 Task: Find connections with filter location Villaviciosa de Odón with filter topic #entrepreneurshipwith filter profile language English with filter current company Meesho with filter school G H Patel College of Engineering & Technology with filter industry Chemical Manufacturing with filter service category Mobile Marketing with filter keywords title Over the Phone Interpreter
Action: Mouse moved to (478, 60)
Screenshot: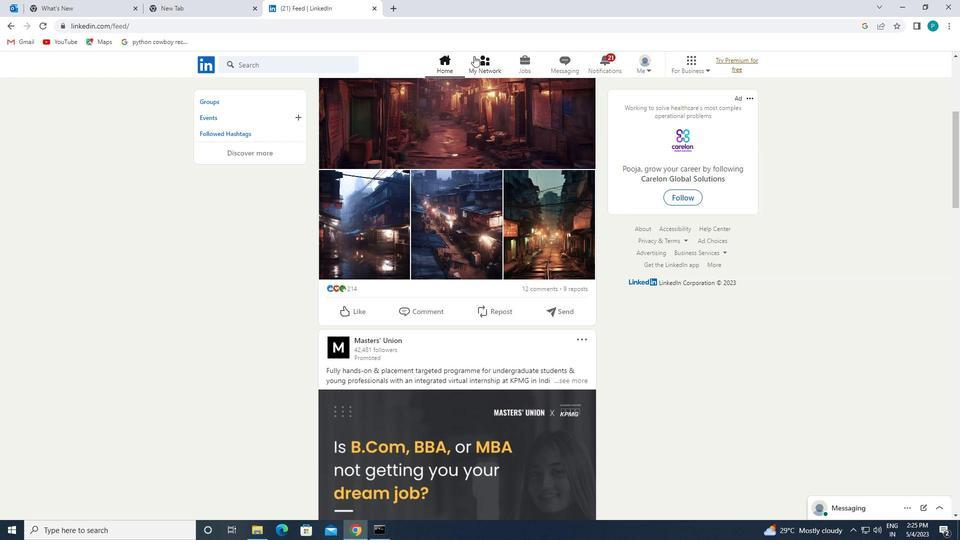 
Action: Mouse pressed left at (478, 60)
Screenshot: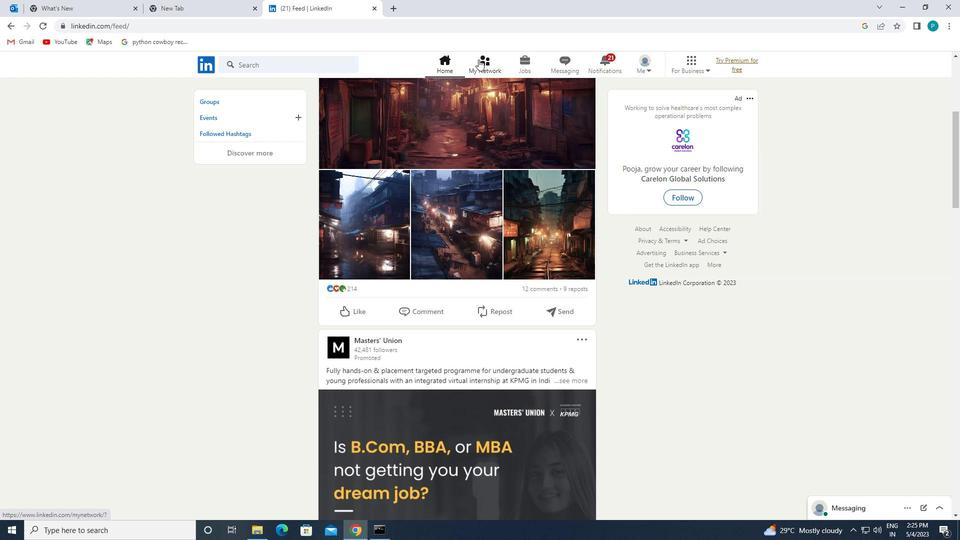 
Action: Mouse moved to (281, 119)
Screenshot: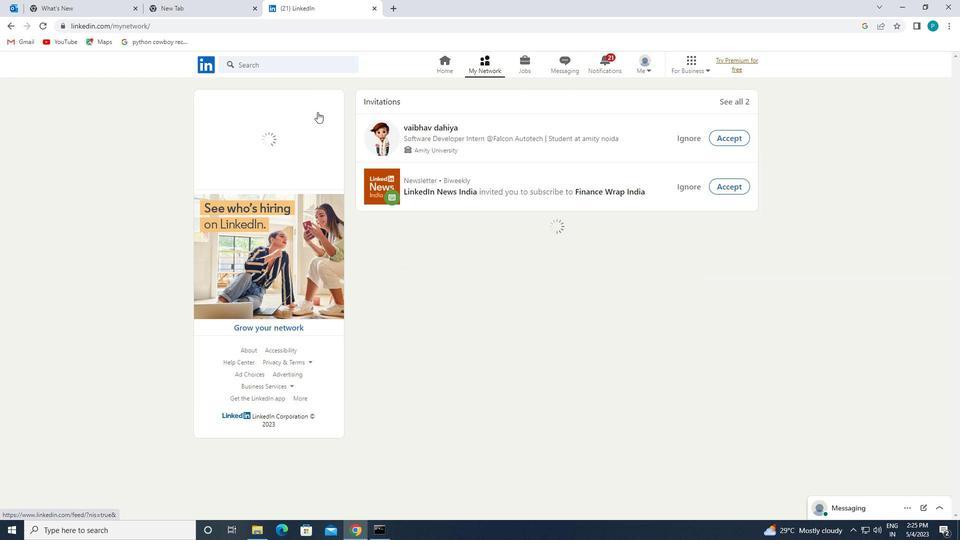 
Action: Mouse pressed left at (281, 119)
Screenshot: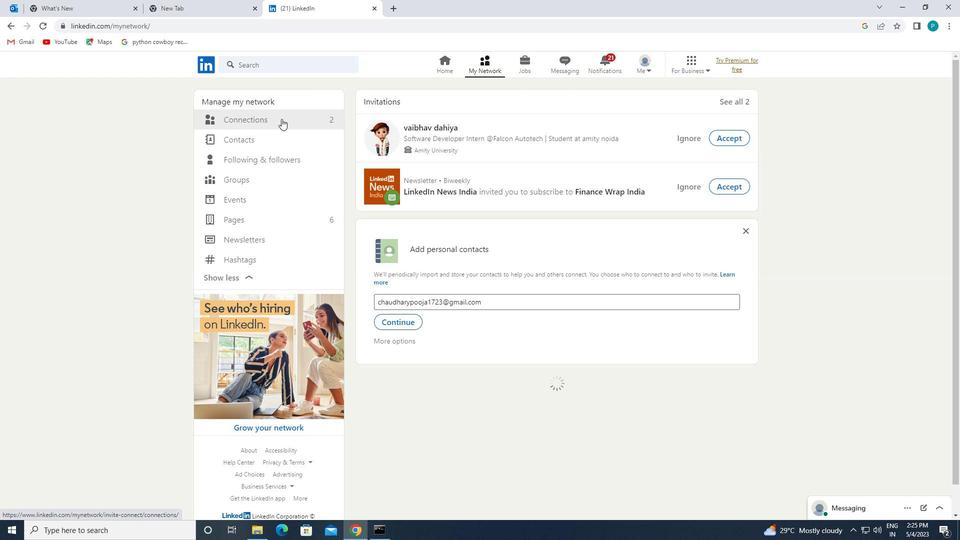 
Action: Mouse moved to (551, 117)
Screenshot: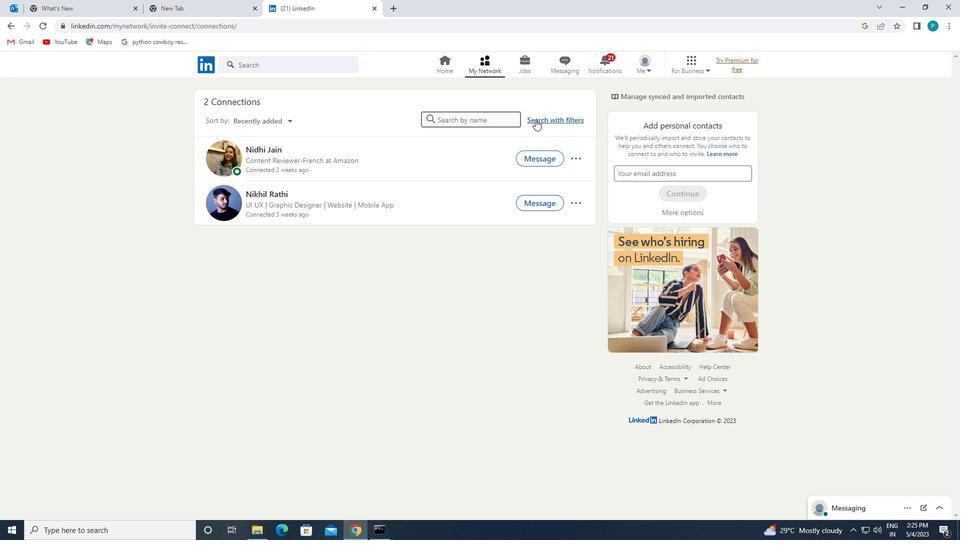 
Action: Mouse pressed left at (551, 117)
Screenshot: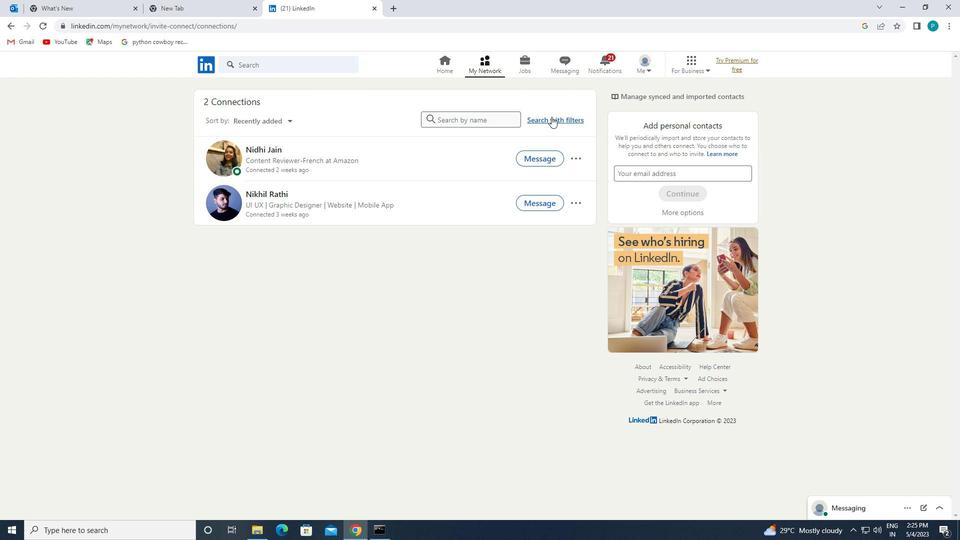 
Action: Mouse moved to (519, 90)
Screenshot: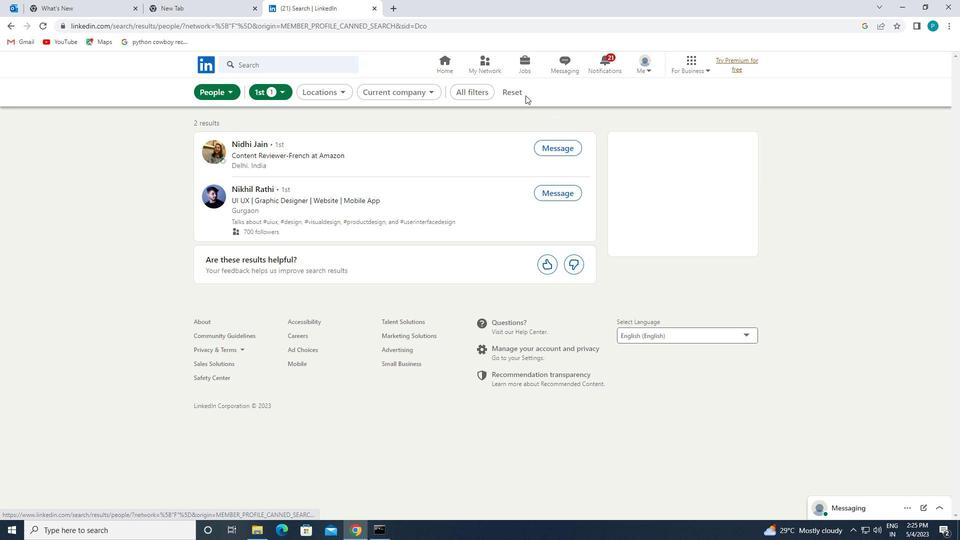 
Action: Mouse pressed left at (519, 90)
Screenshot: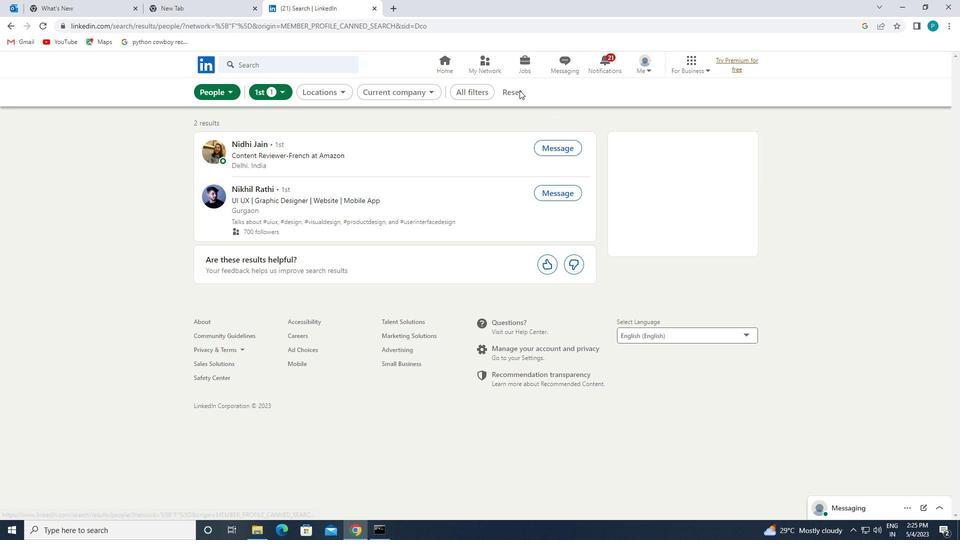 
Action: Mouse moved to (480, 93)
Screenshot: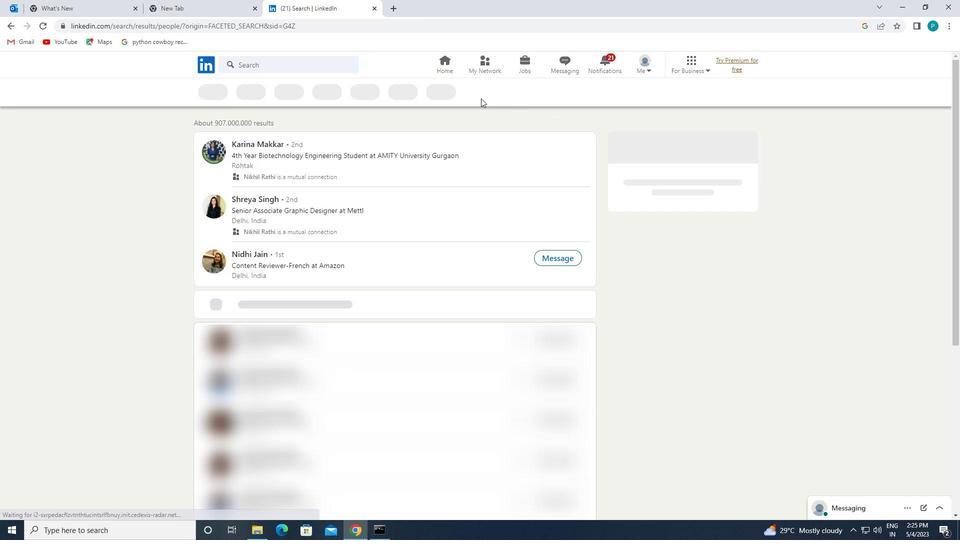 
Action: Mouse pressed left at (480, 93)
Screenshot: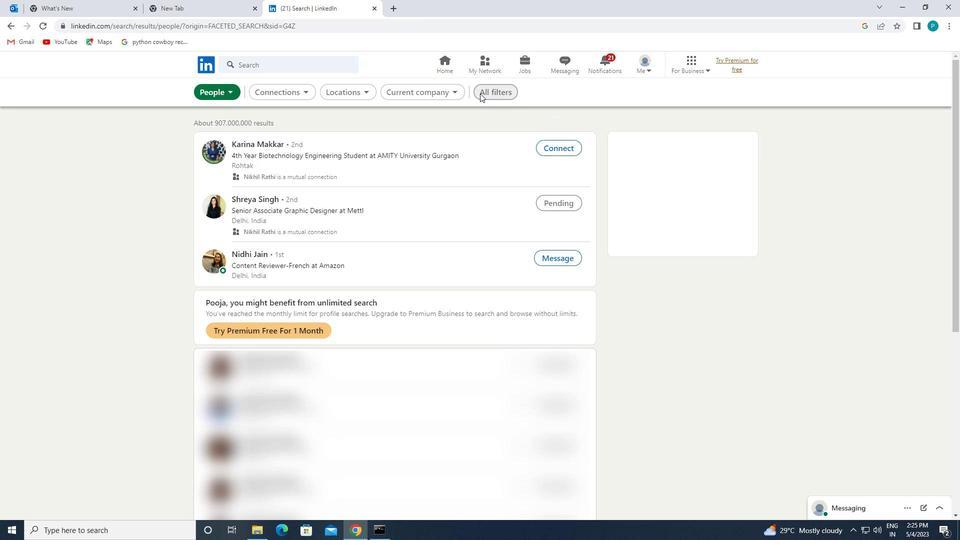 
Action: Mouse moved to (828, 332)
Screenshot: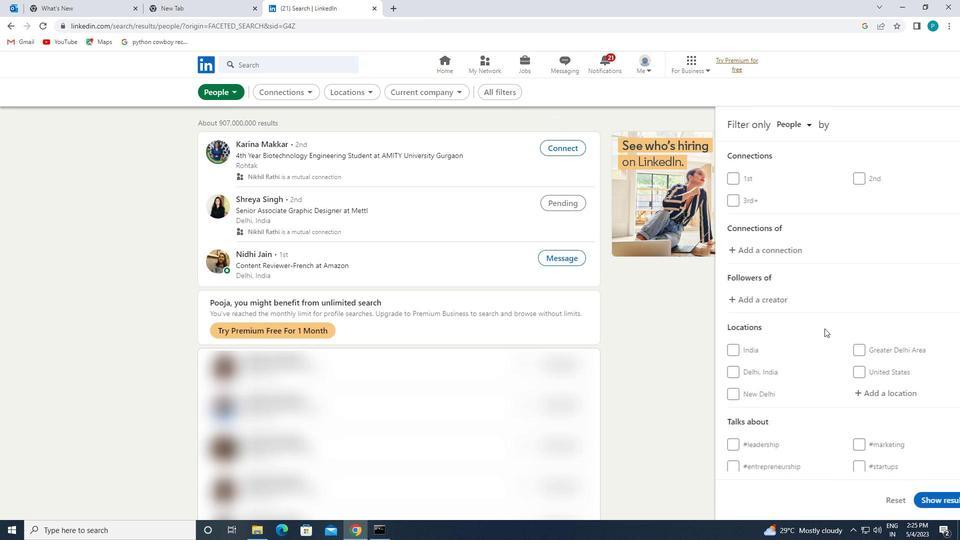 
Action: Mouse scrolled (828, 332) with delta (0, 0)
Screenshot: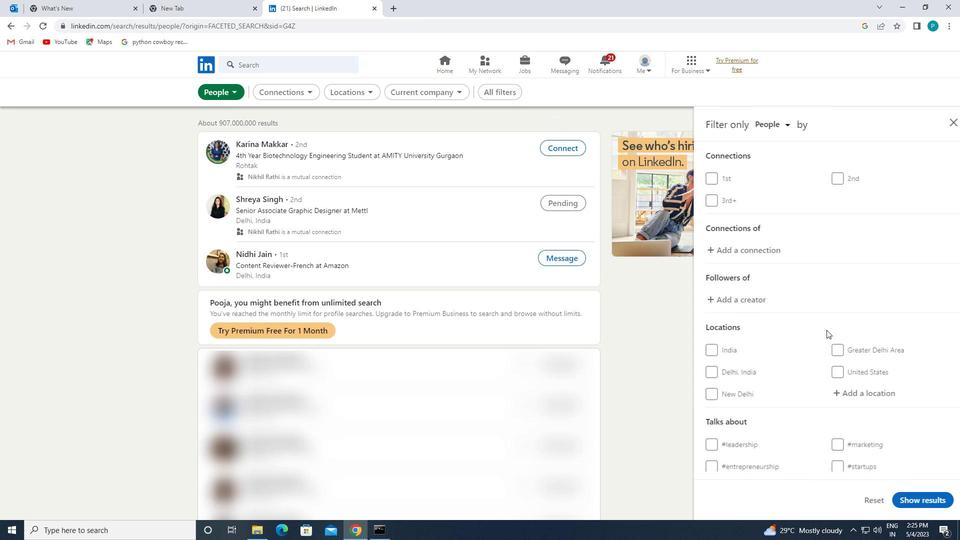 
Action: Mouse moved to (829, 332)
Screenshot: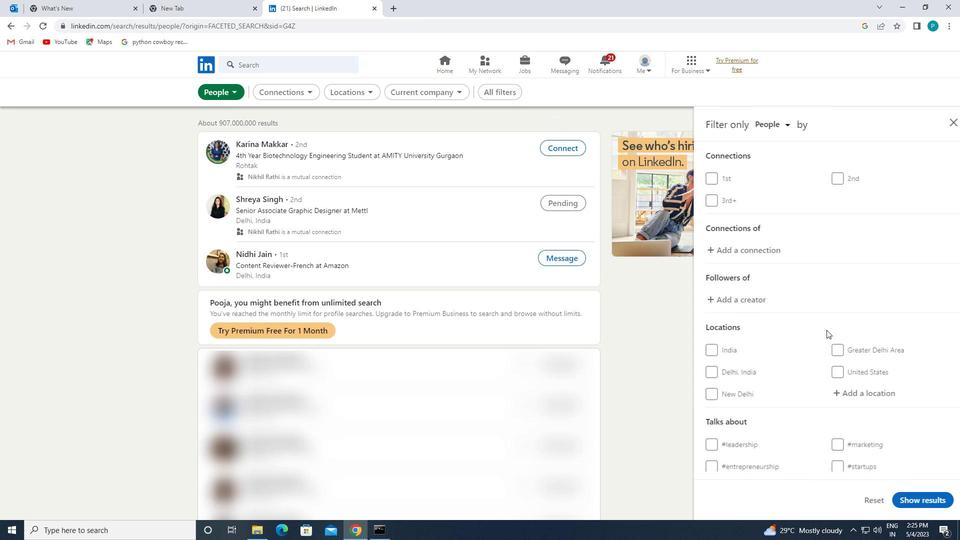 
Action: Mouse scrolled (829, 332) with delta (0, 0)
Screenshot: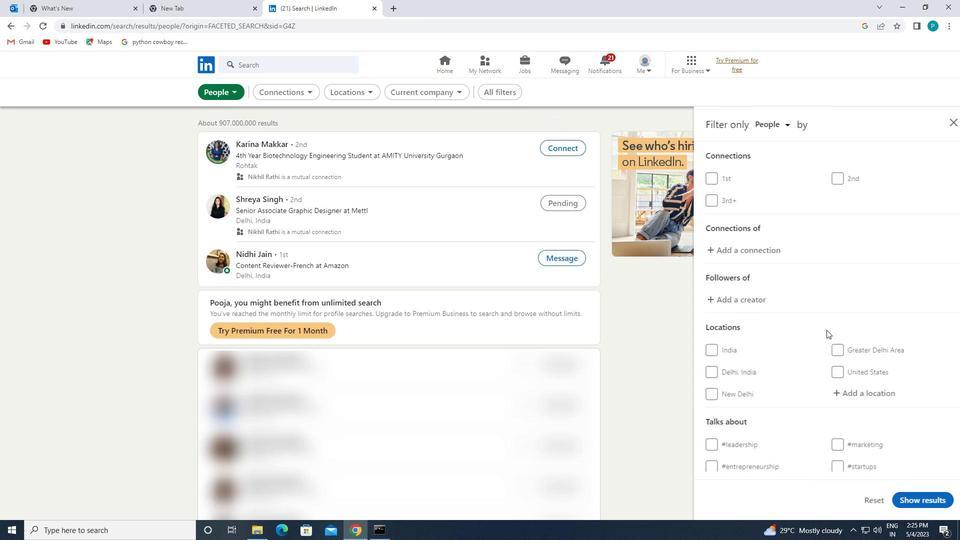 
Action: Mouse scrolled (829, 332) with delta (0, 0)
Screenshot: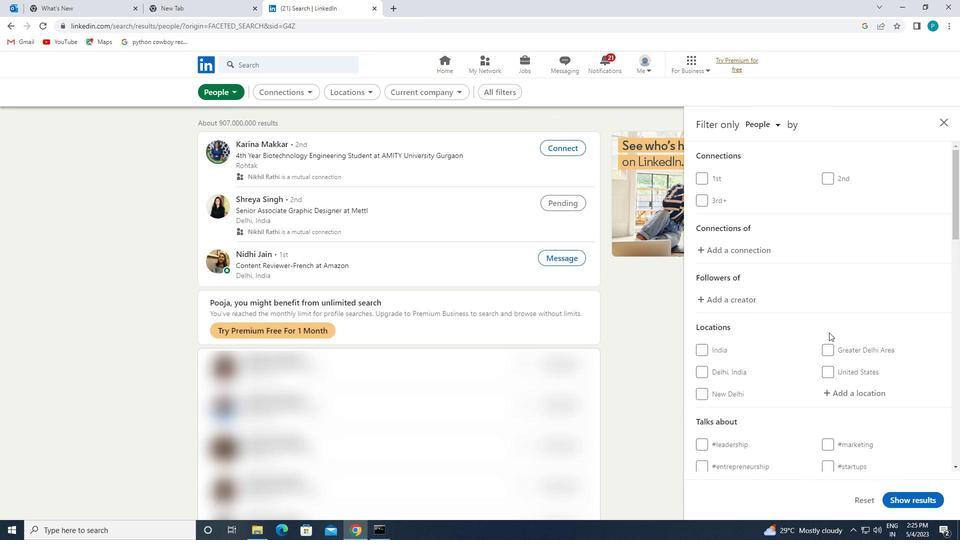 
Action: Mouse moved to (841, 236)
Screenshot: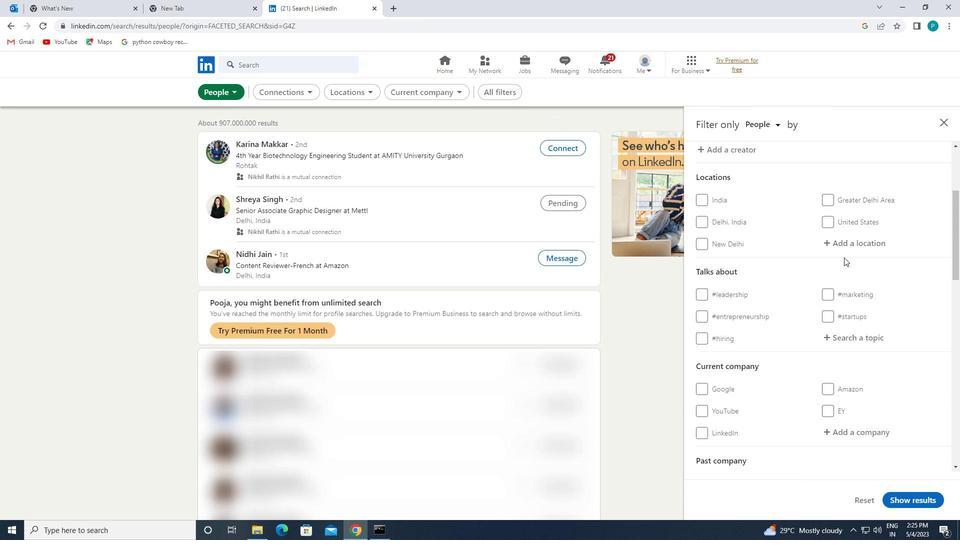 
Action: Mouse pressed left at (841, 236)
Screenshot: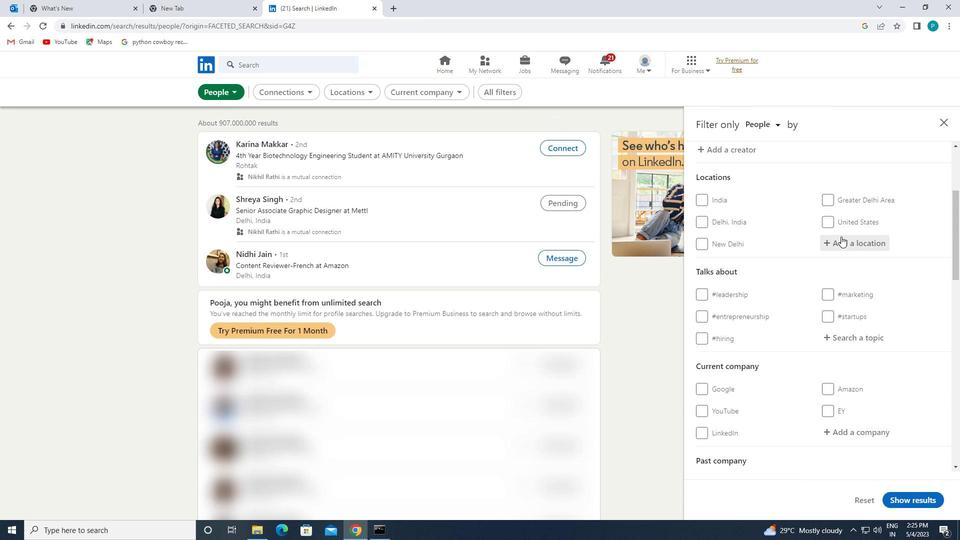 
Action: Mouse moved to (834, 236)
Screenshot: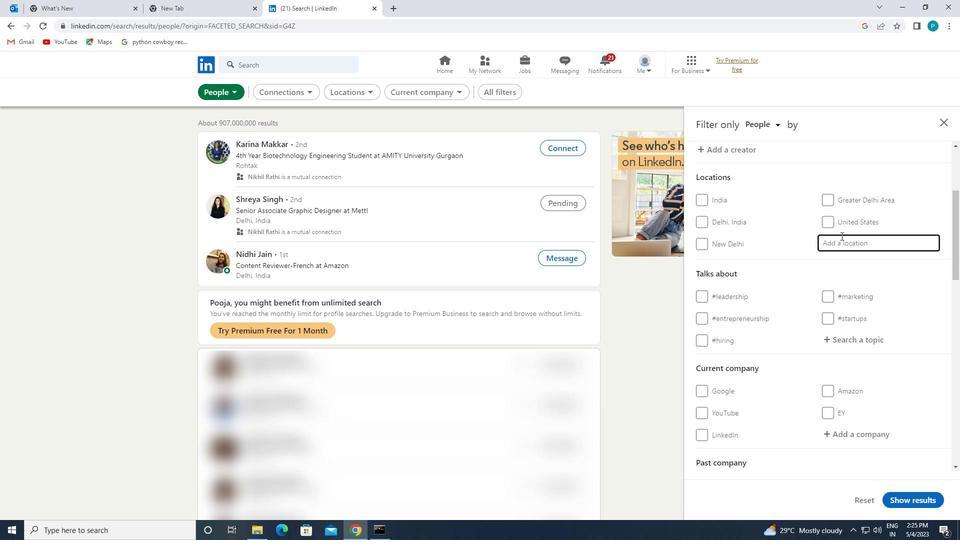 
Action: Key pressed <Key.caps_lock>v<Key.caps_lock>illaviciosa
Screenshot: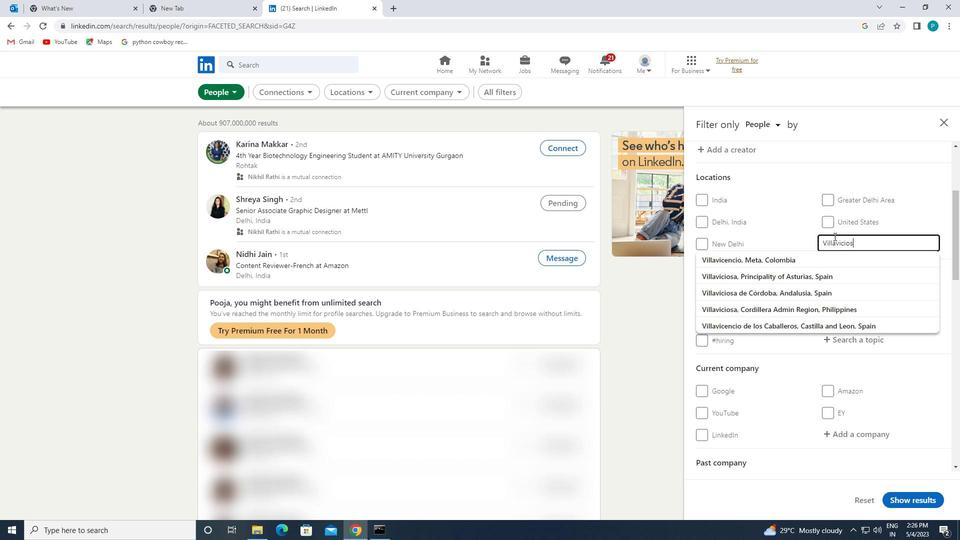
Action: Mouse moved to (794, 260)
Screenshot: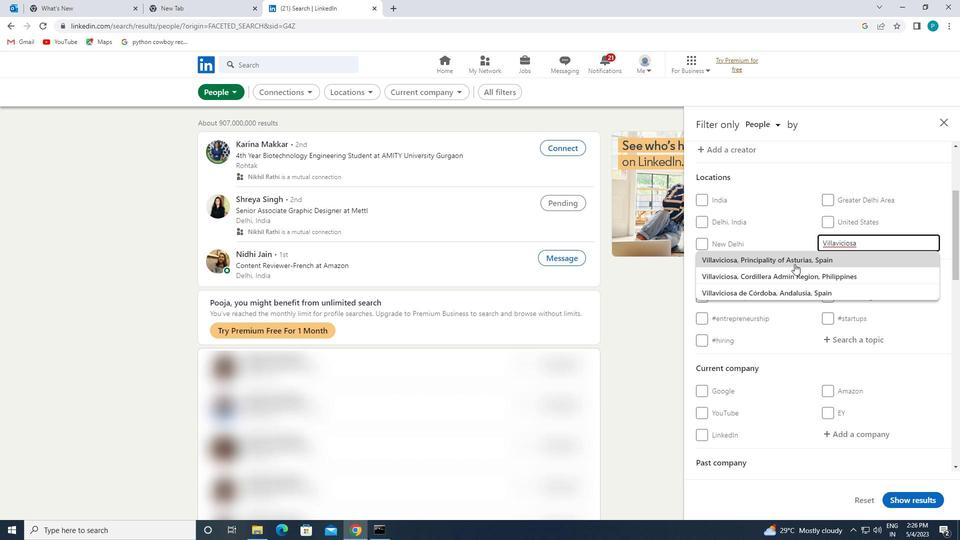 
Action: Key pressed <Key.space>de<Key.space><Key.caps_lock>o<Key.caps_lock>dan
Screenshot: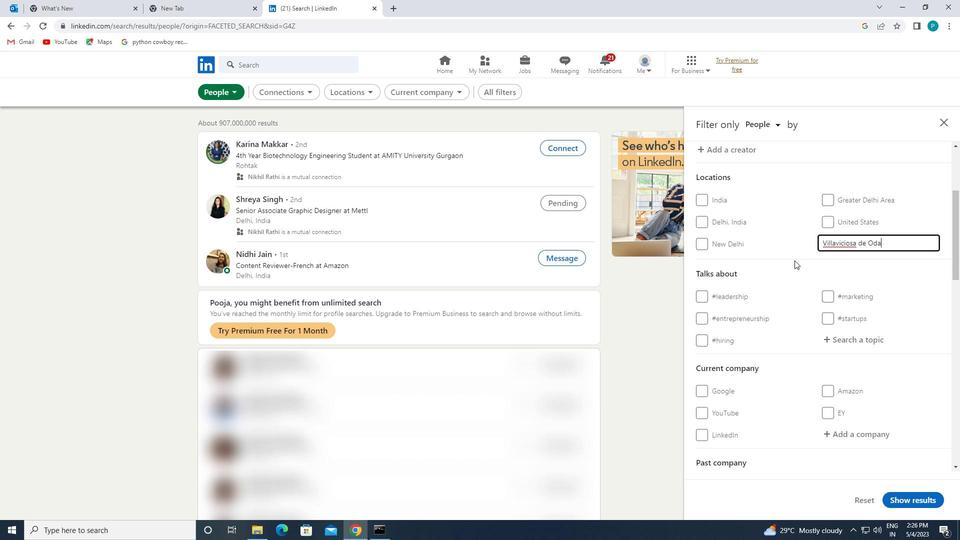 
Action: Mouse moved to (812, 267)
Screenshot: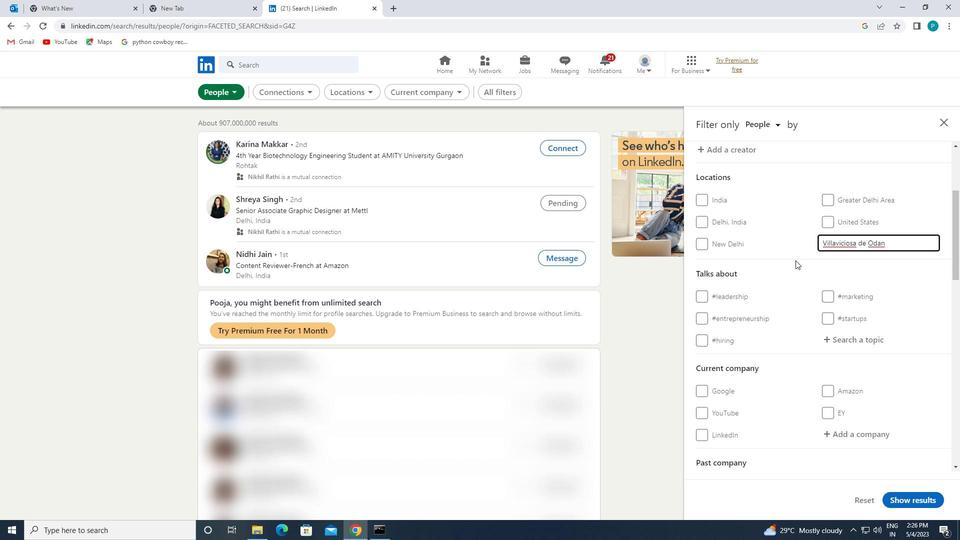 
Action: Mouse scrolled (812, 266) with delta (0, 0)
Screenshot: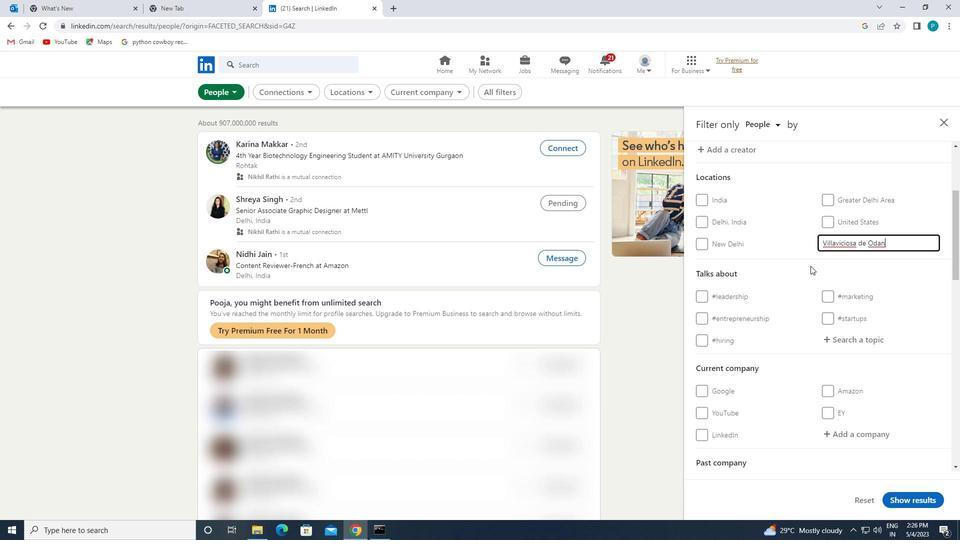 
Action: Mouse scrolled (812, 266) with delta (0, 0)
Screenshot: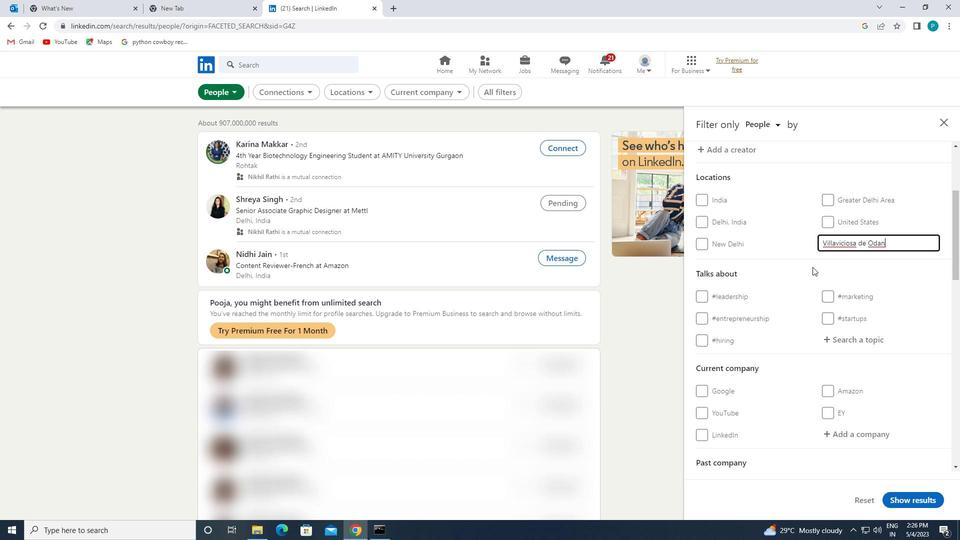 
Action: Mouse moved to (859, 235)
Screenshot: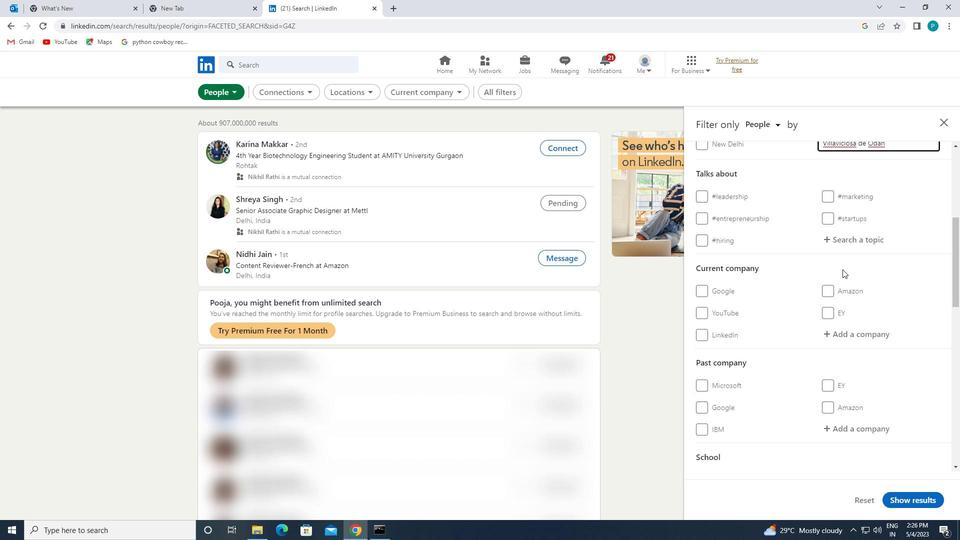 
Action: Mouse pressed left at (859, 235)
Screenshot: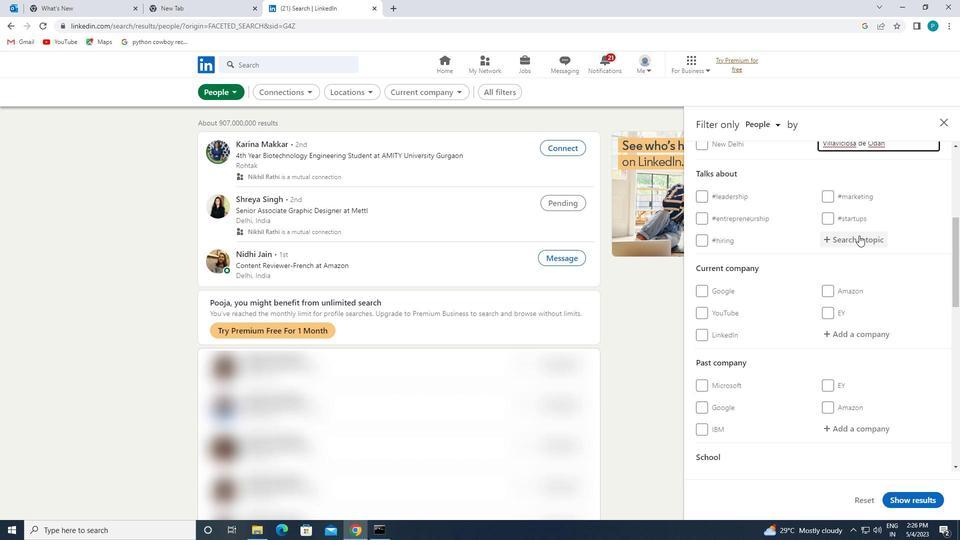 
Action: Mouse moved to (869, 241)
Screenshot: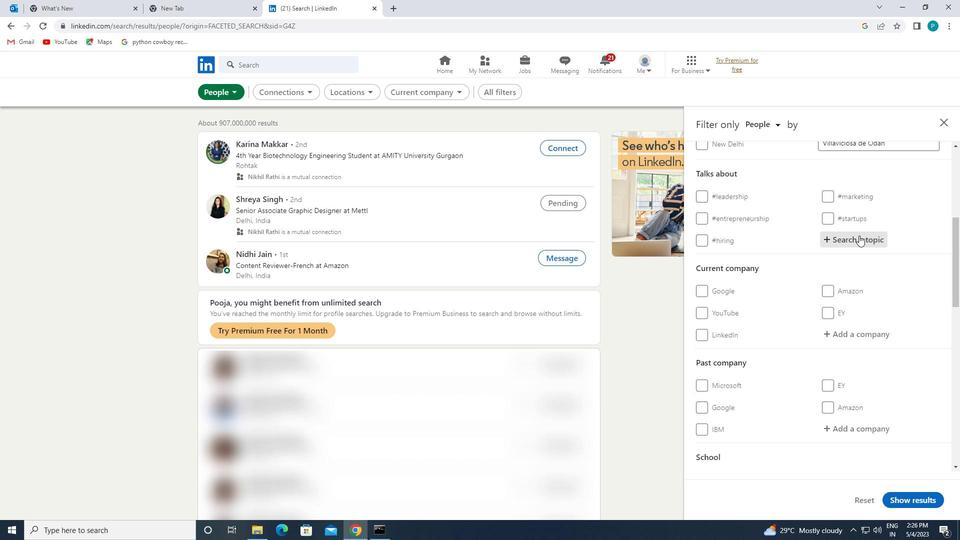
Action: Key pressed <Key.shift><Key.shift><Key.shift>#ENTREPRENEURSHIP
Screenshot: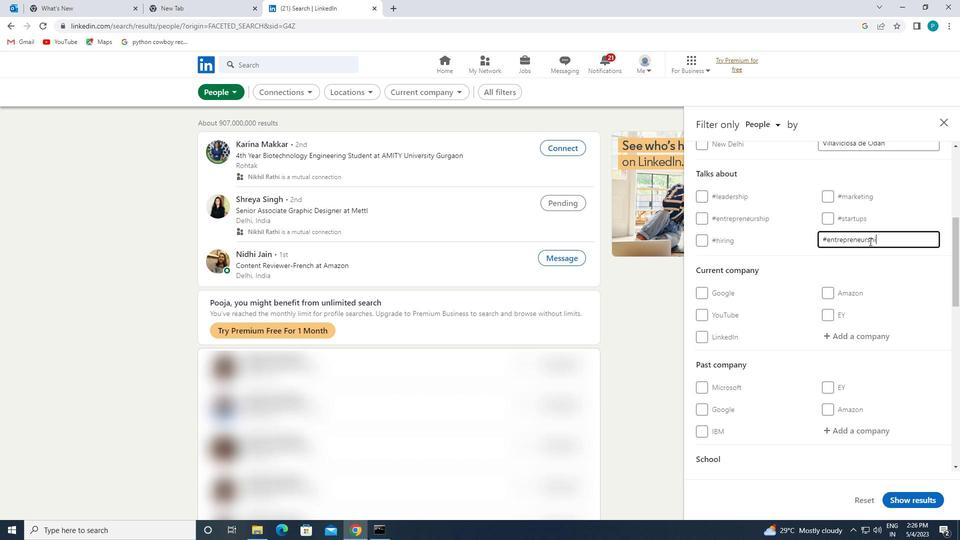 
Action: Mouse moved to (860, 257)
Screenshot: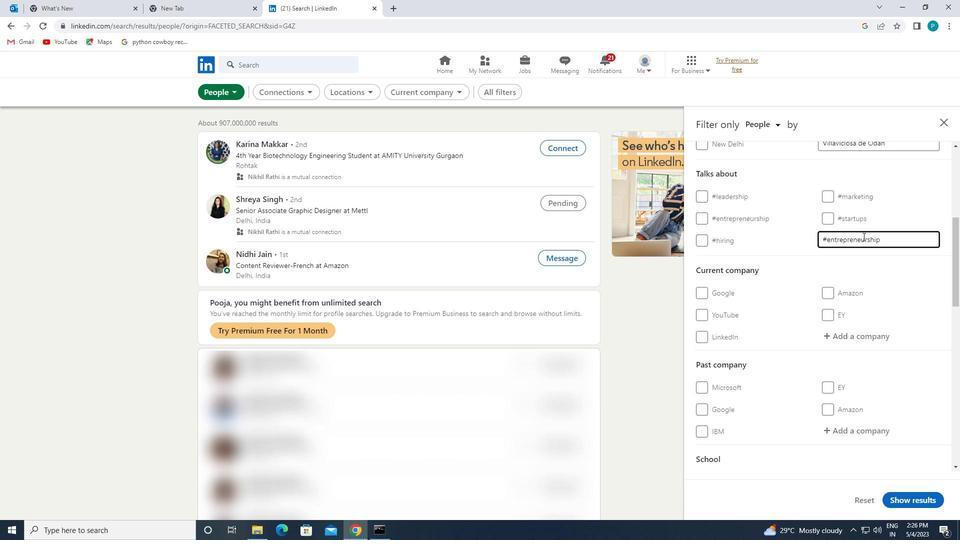 
Action: Mouse scrolled (860, 256) with delta (0, 0)
Screenshot: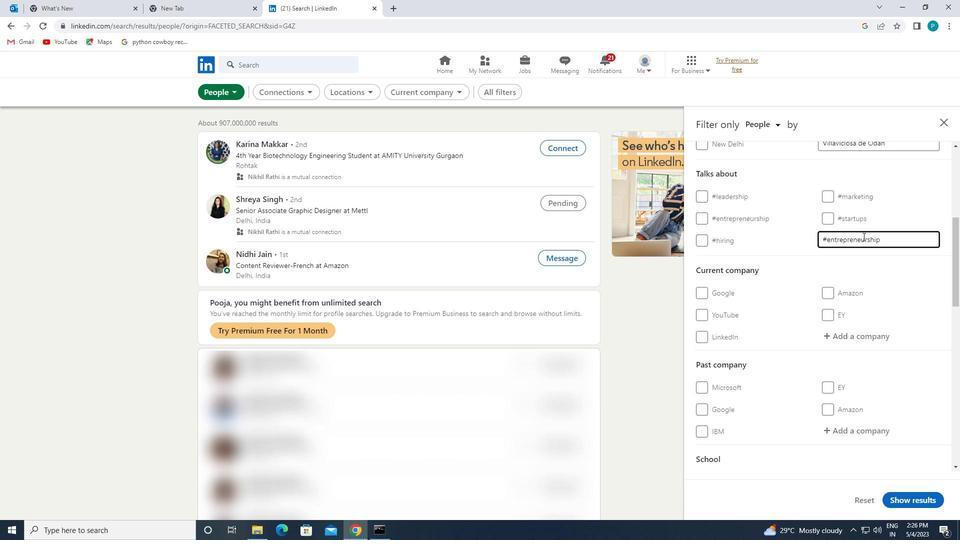 
Action: Mouse moved to (854, 276)
Screenshot: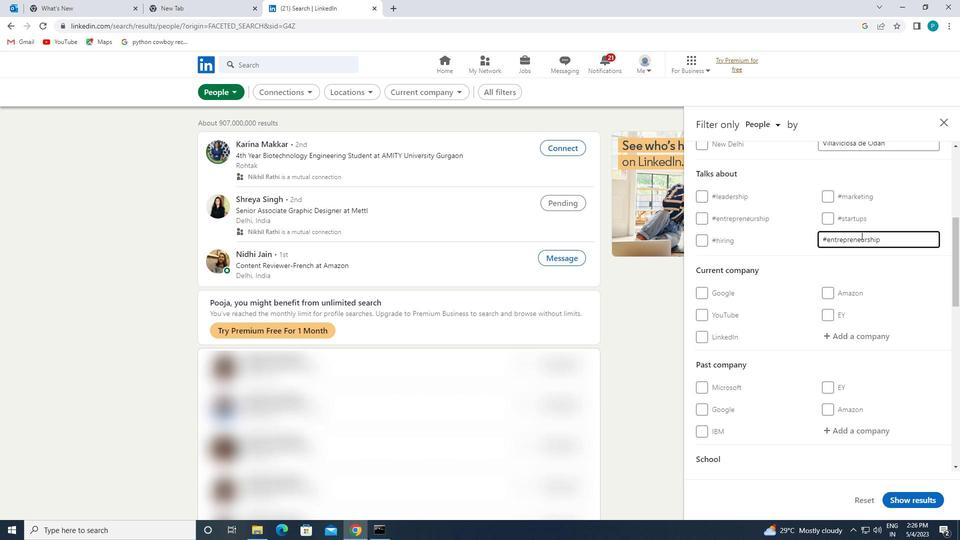 
Action: Mouse scrolled (854, 275) with delta (0, 0)
Screenshot: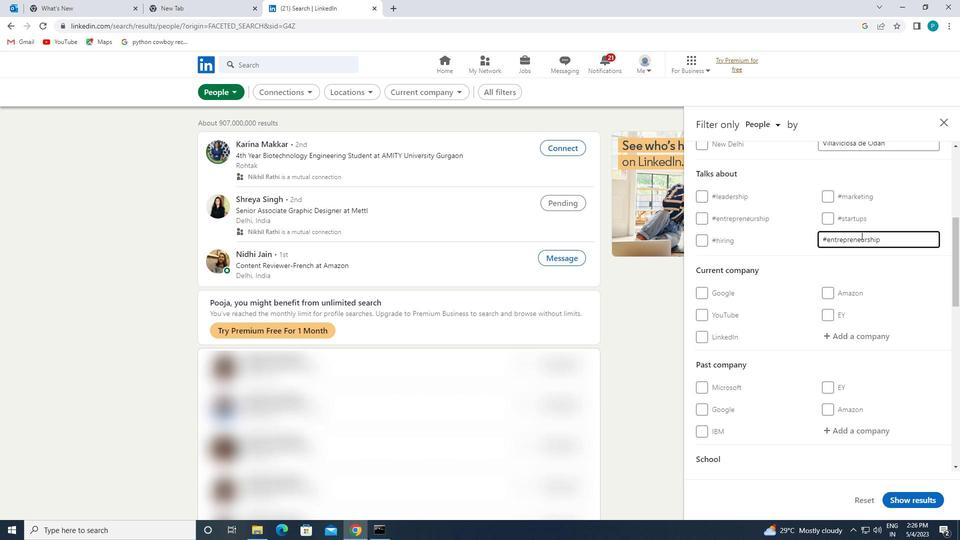 
Action: Mouse moved to (853, 282)
Screenshot: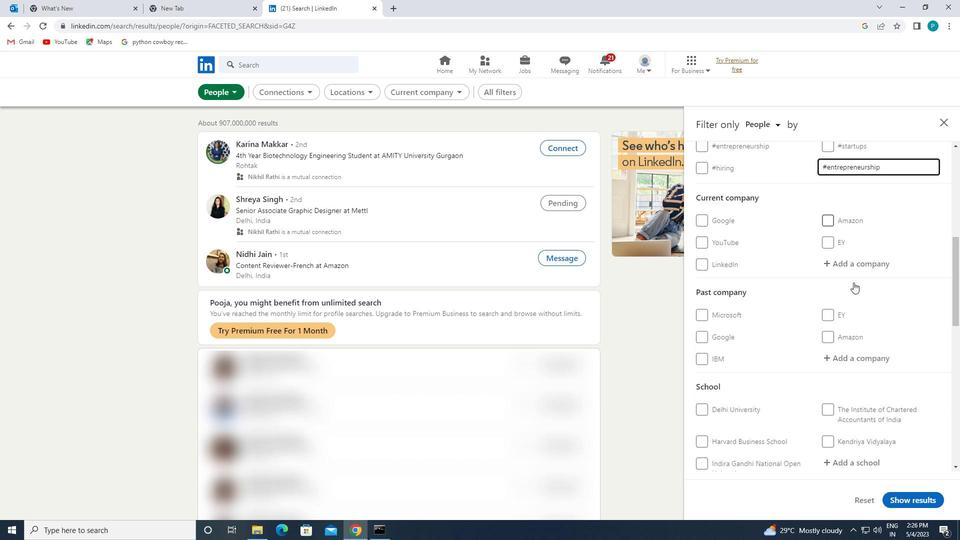 
Action: Mouse scrolled (853, 282) with delta (0, 0)
Screenshot: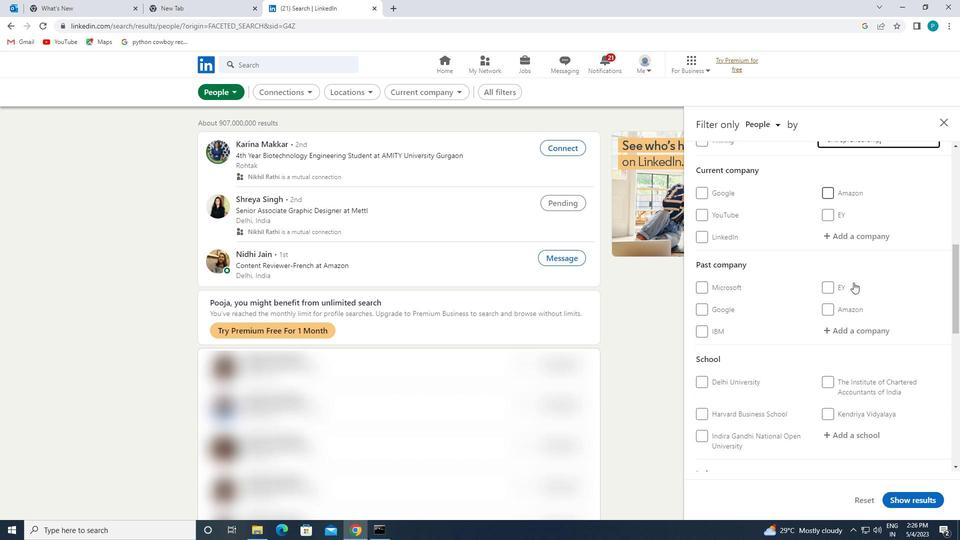 
Action: Mouse moved to (854, 283)
Screenshot: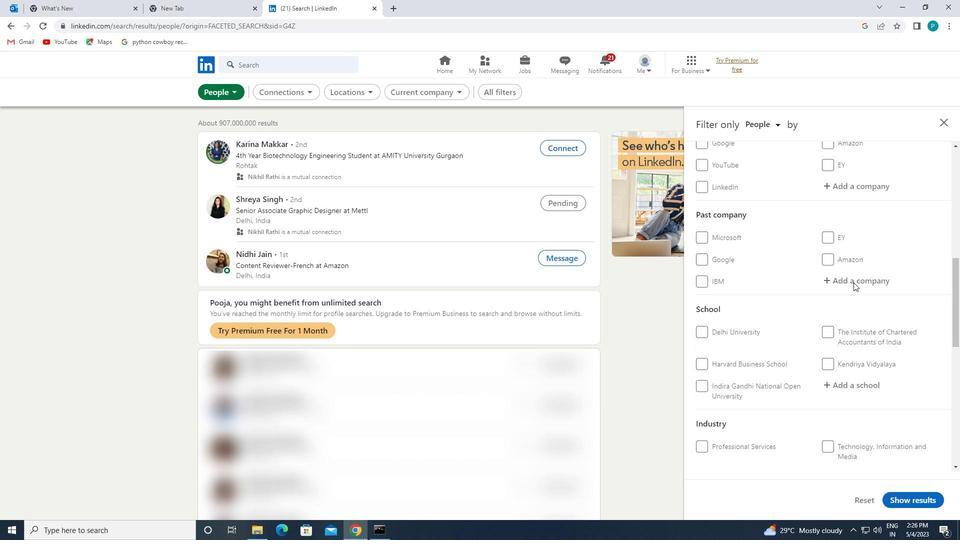 
Action: Mouse scrolled (854, 282) with delta (0, 0)
Screenshot: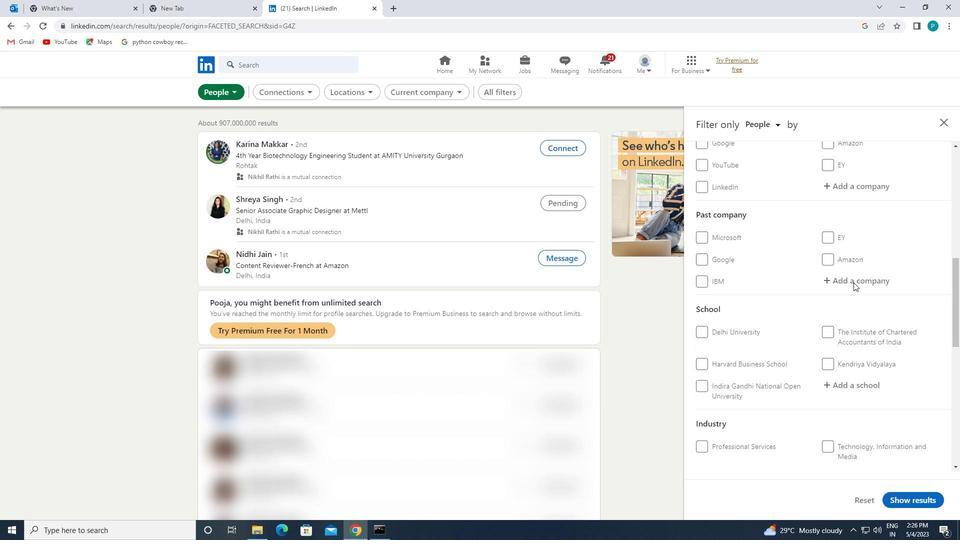 
Action: Mouse moved to (854, 284)
Screenshot: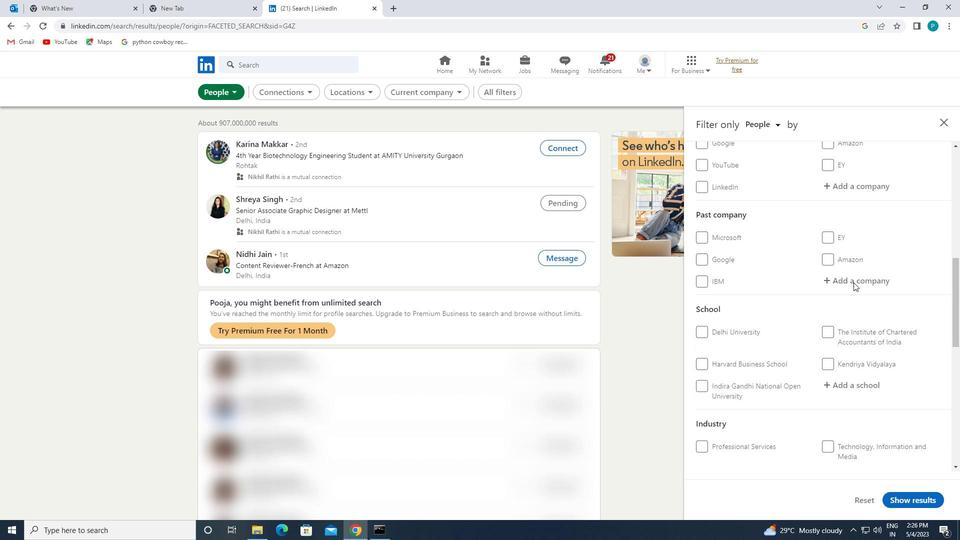 
Action: Mouse scrolled (854, 284) with delta (0, 0)
Screenshot: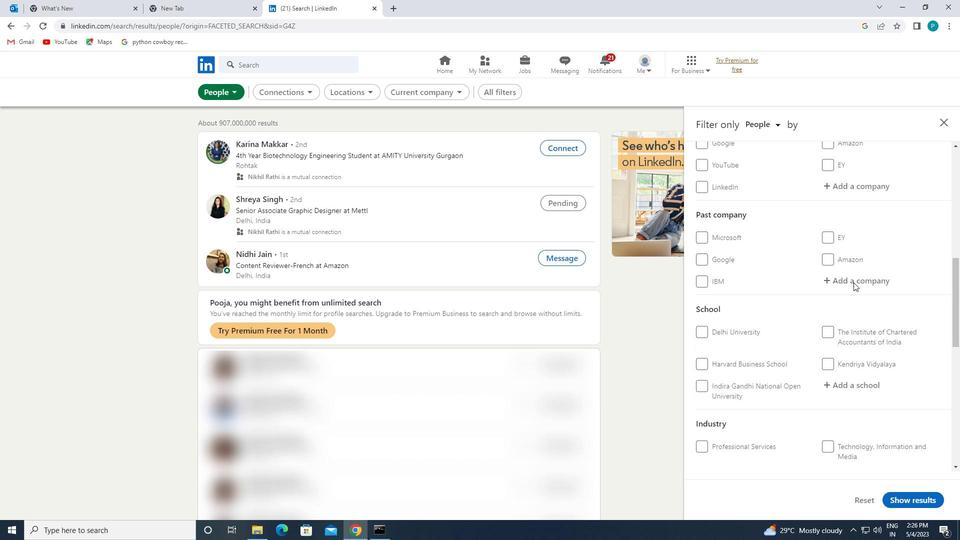 
Action: Mouse moved to (854, 286)
Screenshot: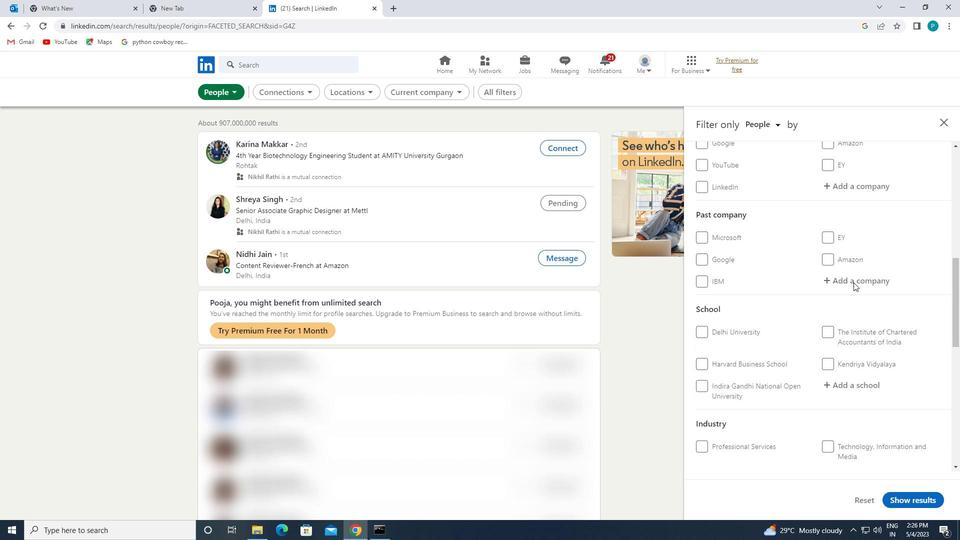 
Action: Mouse scrolled (854, 286) with delta (0, 0)
Screenshot: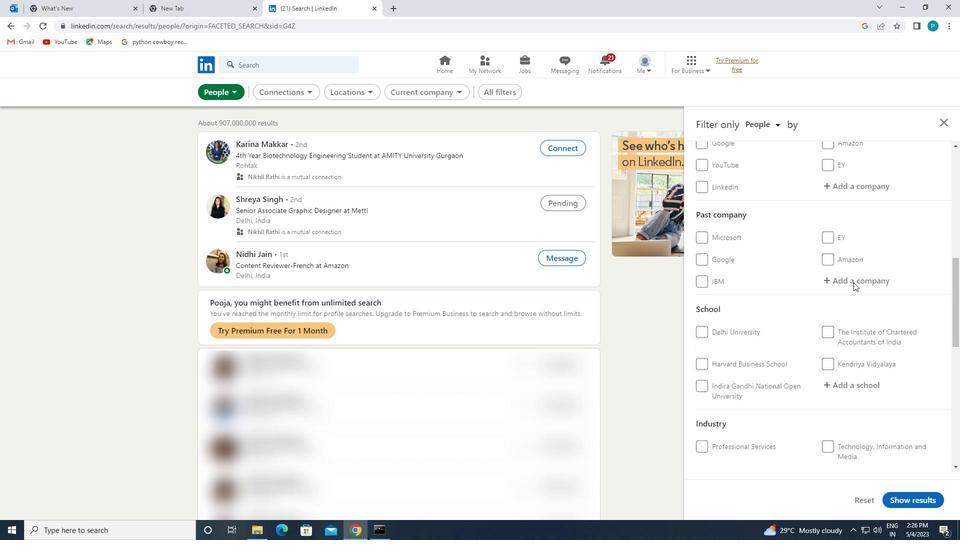 
Action: Mouse moved to (852, 290)
Screenshot: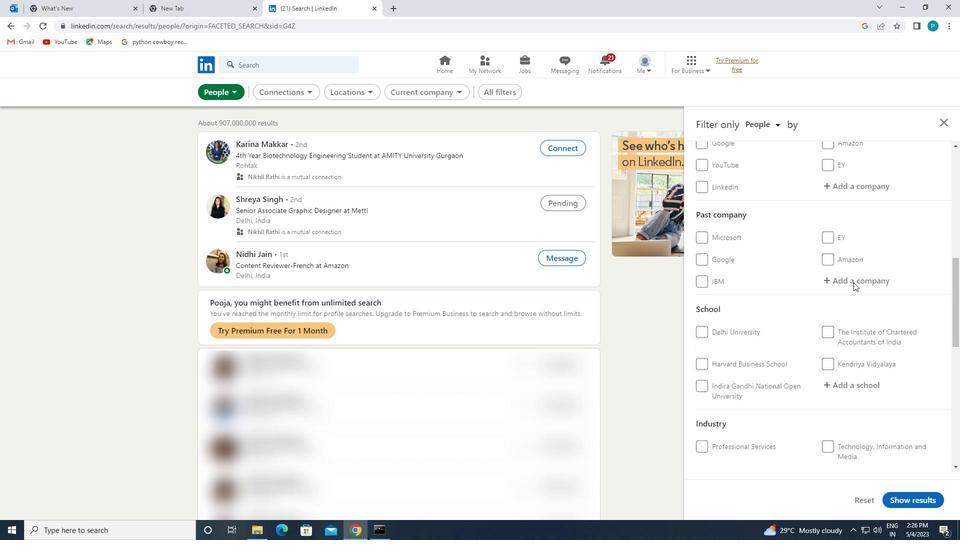 
Action: Mouse scrolled (852, 290) with delta (0, 0)
Screenshot: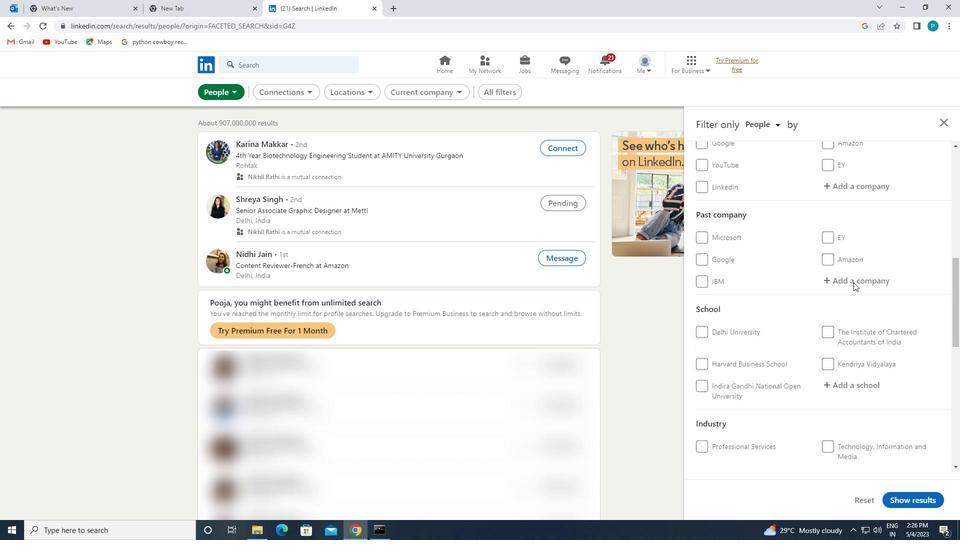 
Action: Mouse moved to (807, 327)
Screenshot: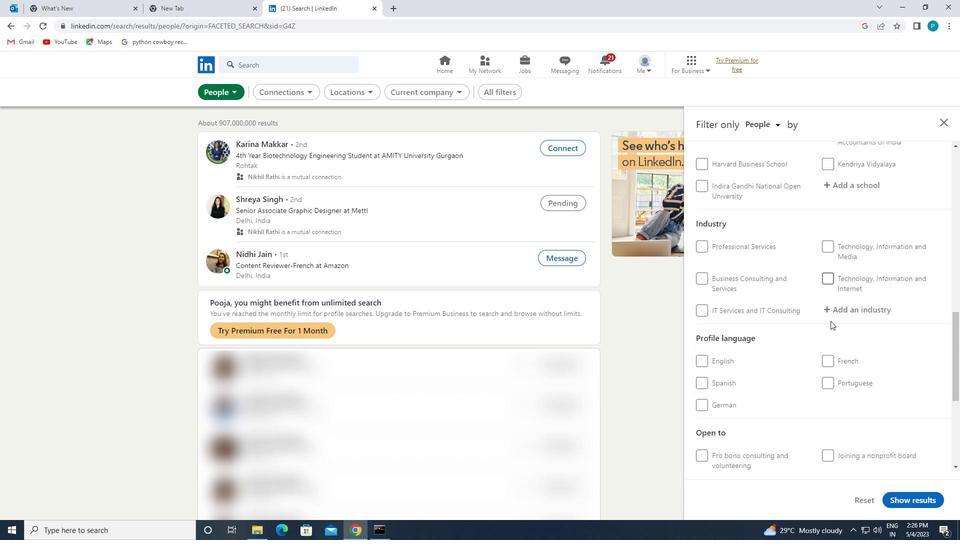
Action: Mouse scrolled (807, 327) with delta (0, 0)
Screenshot: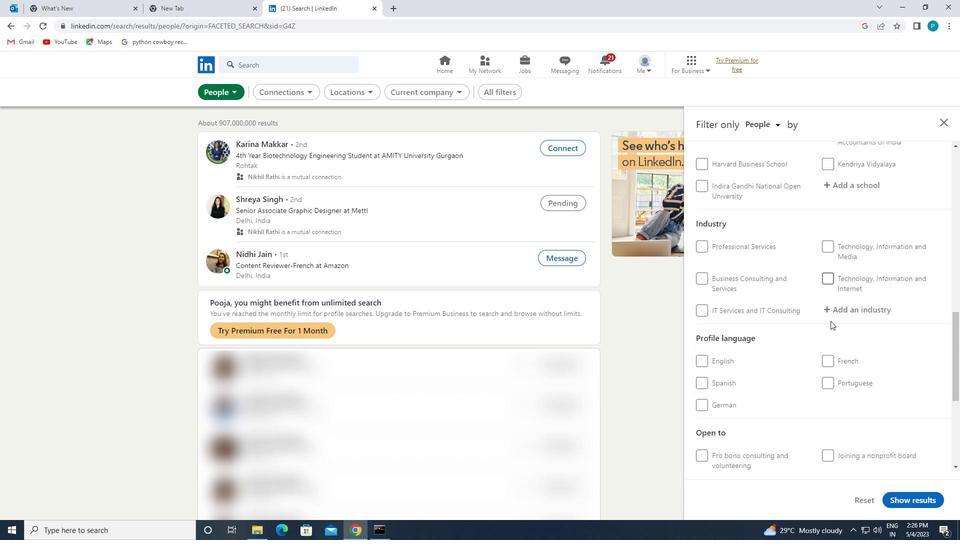 
Action: Mouse moved to (801, 328)
Screenshot: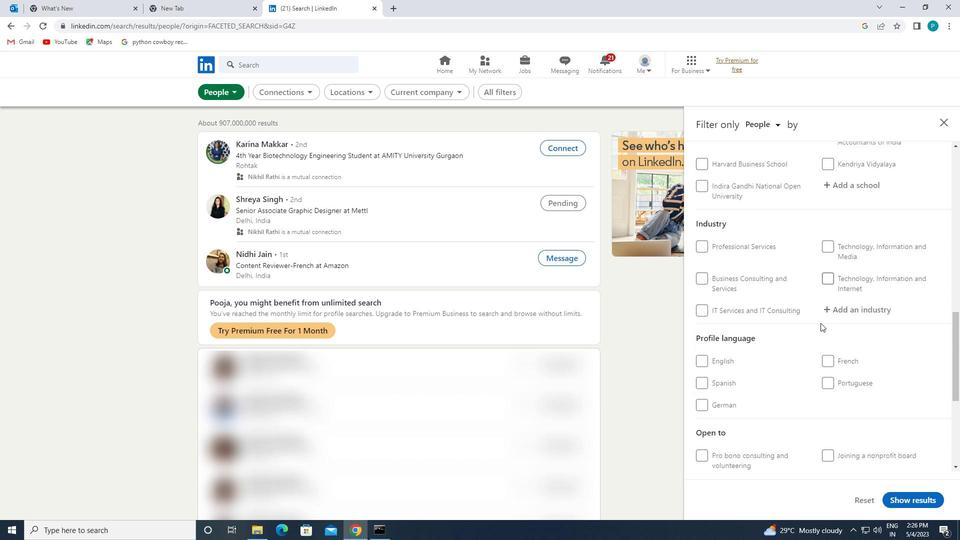 
Action: Mouse scrolled (801, 328) with delta (0, 0)
Screenshot: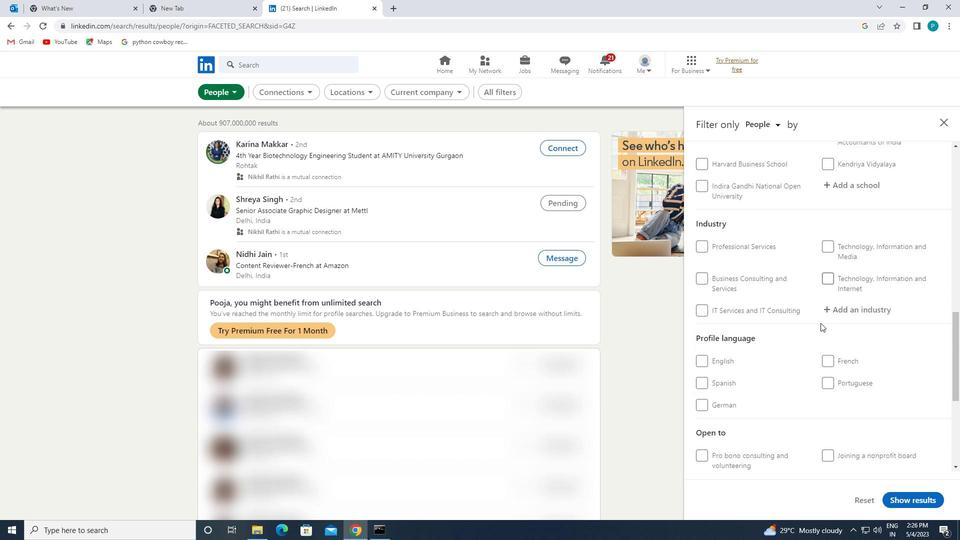
Action: Mouse moved to (785, 332)
Screenshot: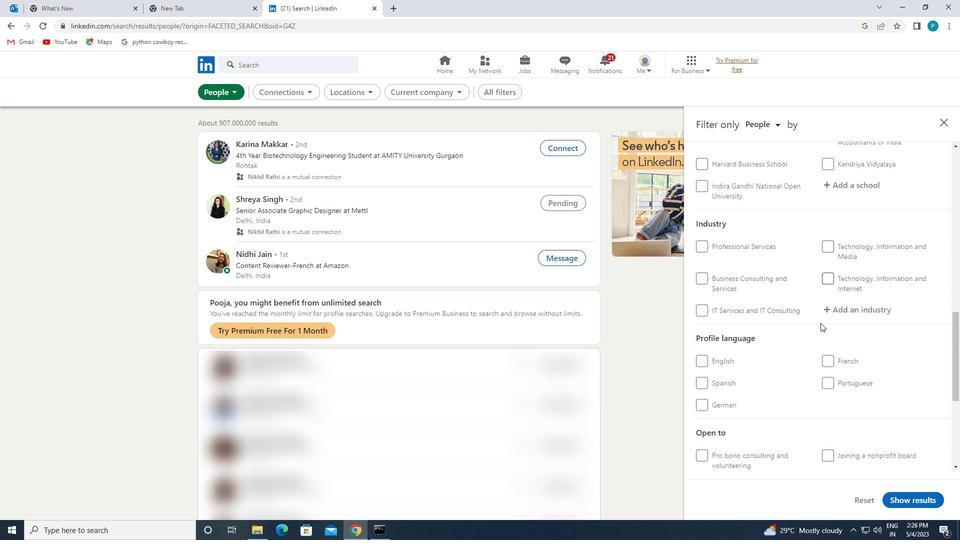 
Action: Mouse scrolled (785, 332) with delta (0, 0)
Screenshot: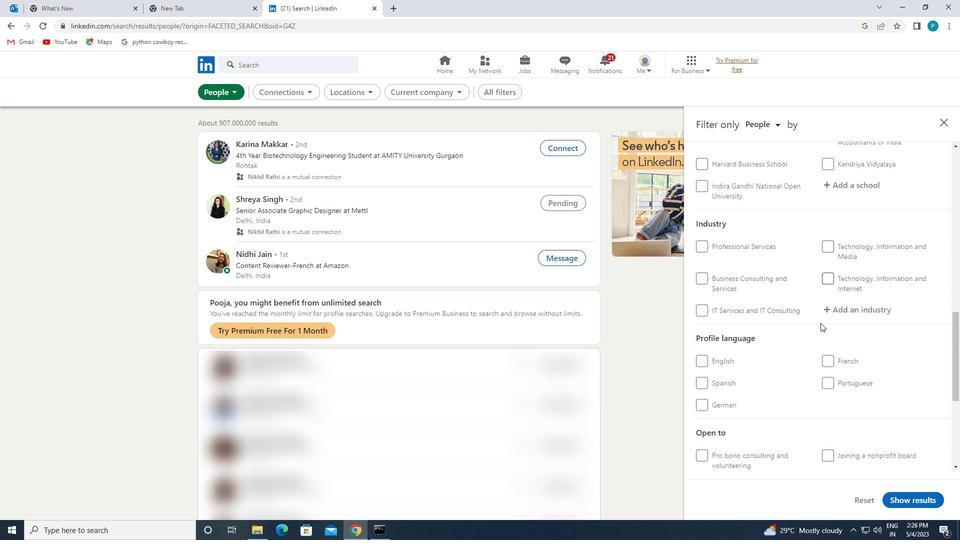 
Action: Mouse moved to (709, 215)
Screenshot: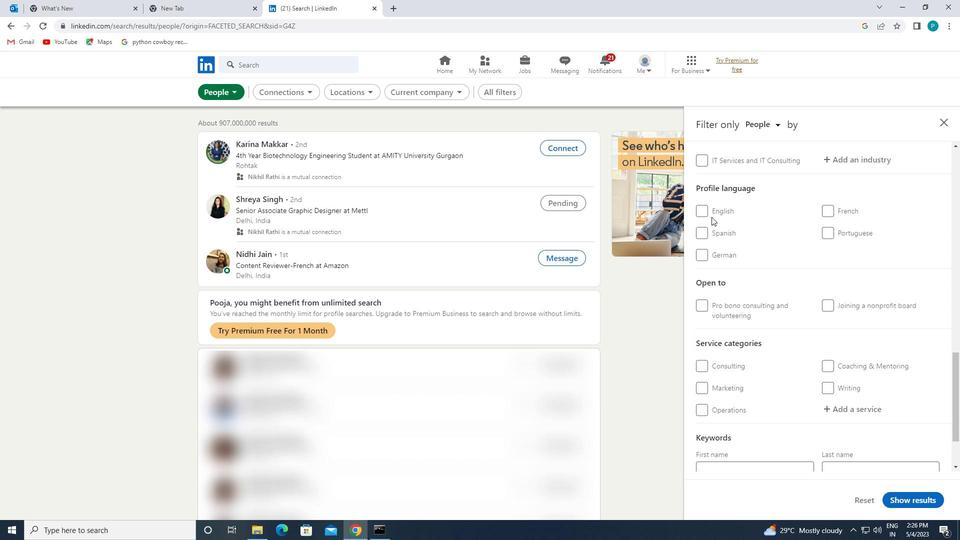 
Action: Mouse pressed left at (709, 215)
Screenshot: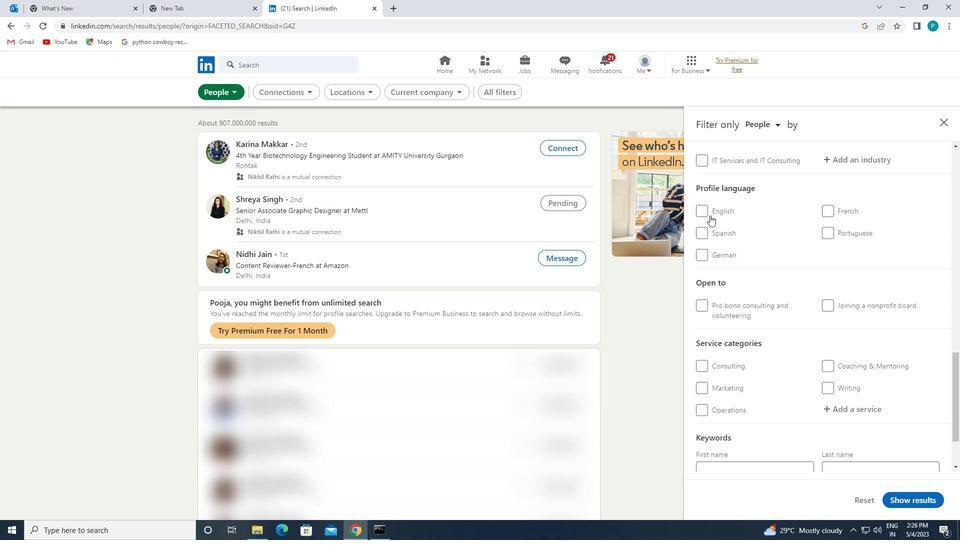 
Action: Mouse moved to (757, 218)
Screenshot: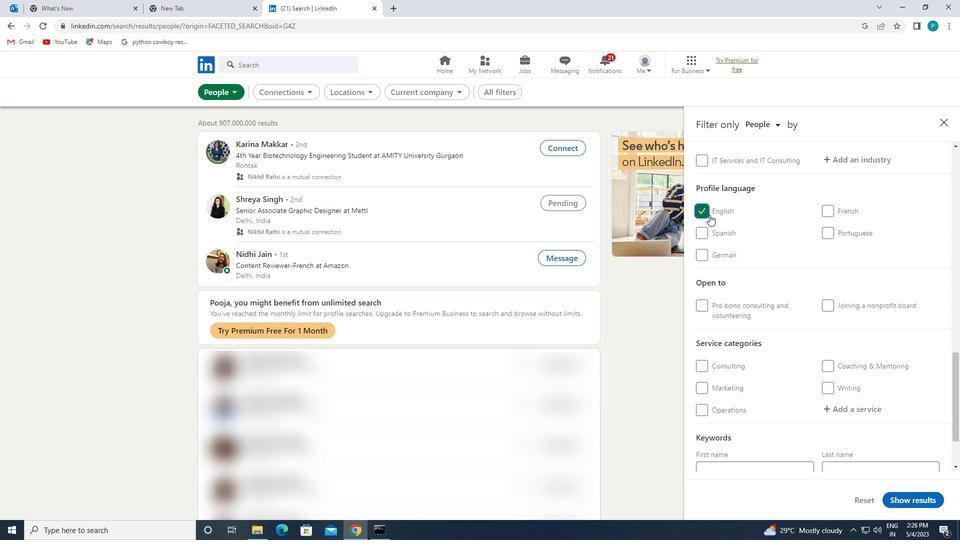 
Action: Mouse scrolled (757, 218) with delta (0, 0)
Screenshot: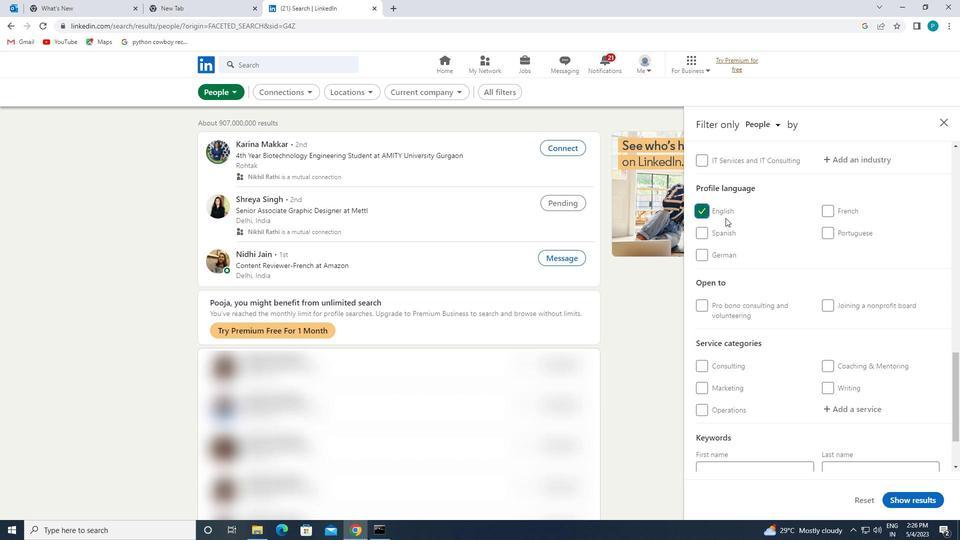 
Action: Mouse scrolled (757, 218) with delta (0, 0)
Screenshot: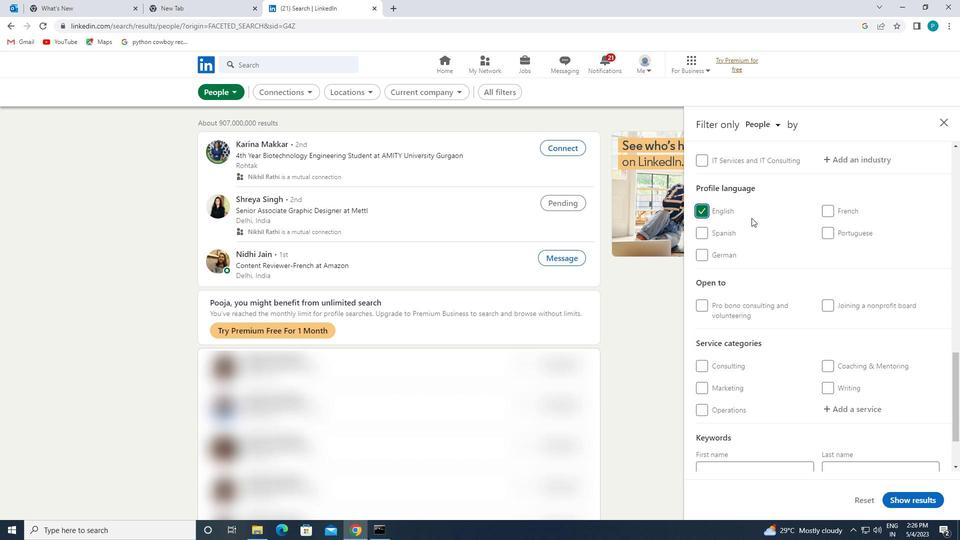 
Action: Mouse scrolled (757, 218) with delta (0, 0)
Screenshot: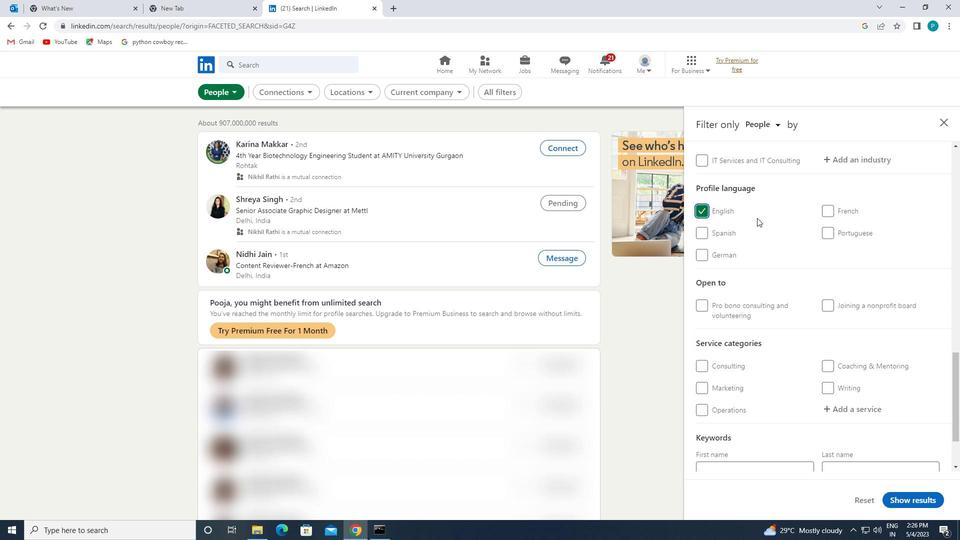 
Action: Mouse moved to (792, 239)
Screenshot: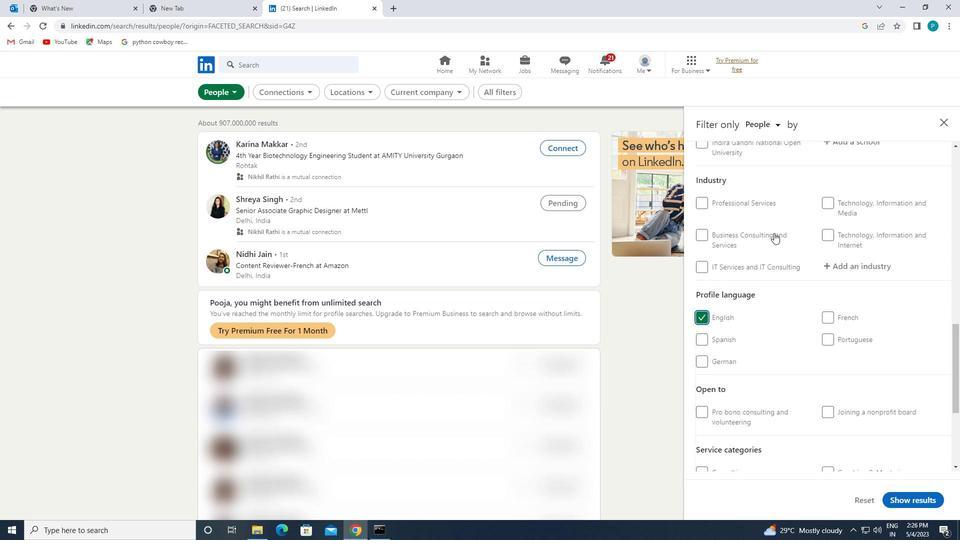 
Action: Mouse scrolled (792, 240) with delta (0, 0)
Screenshot: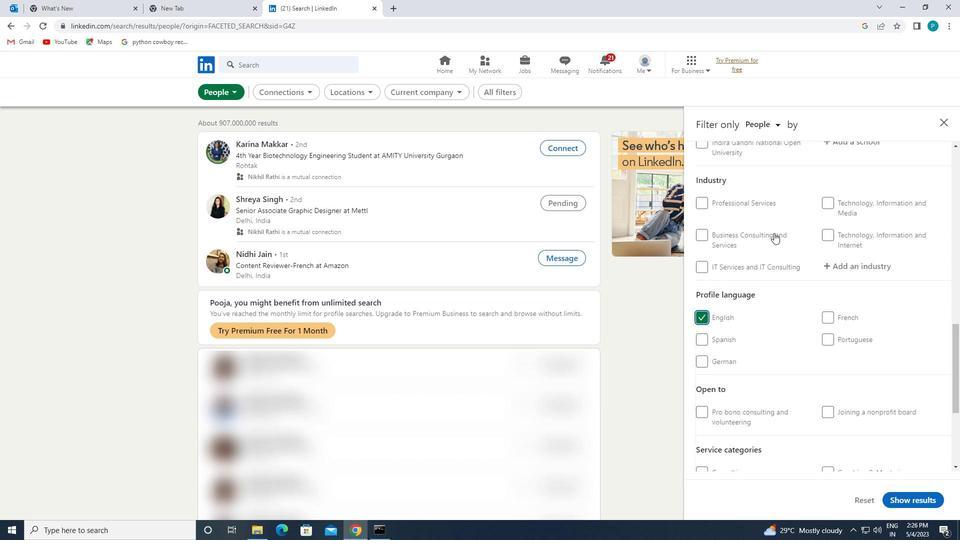 
Action: Mouse scrolled (792, 240) with delta (0, 0)
Screenshot: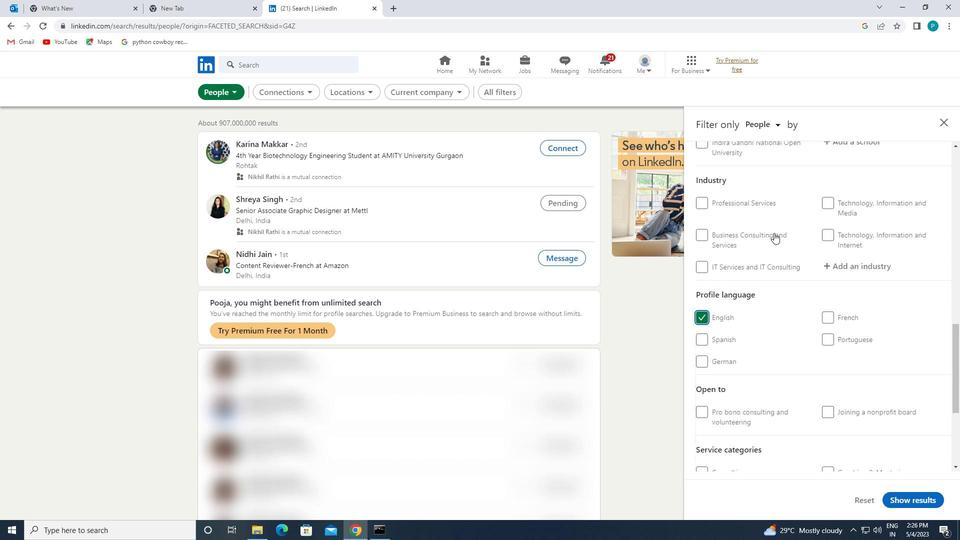 
Action: Mouse scrolled (792, 240) with delta (0, 0)
Screenshot: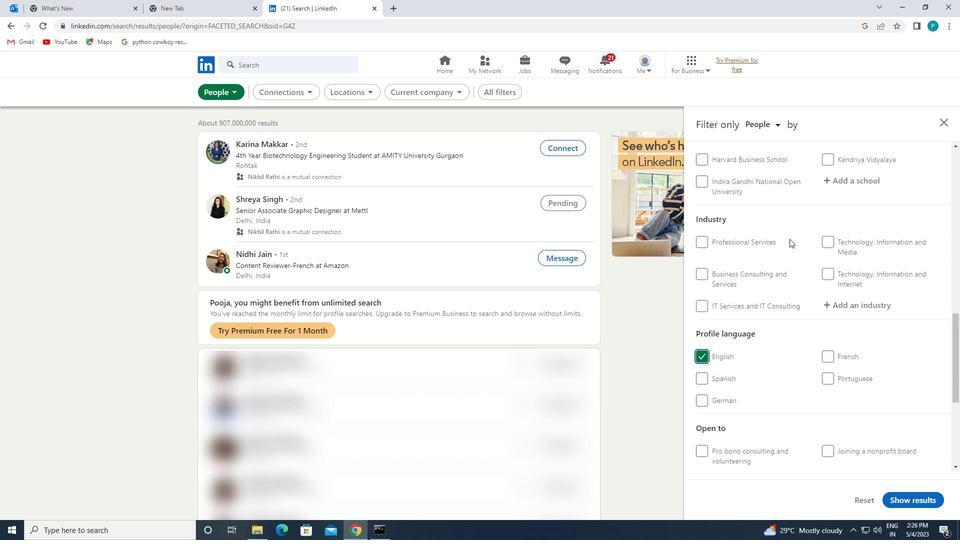 
Action: Mouse moved to (816, 248)
Screenshot: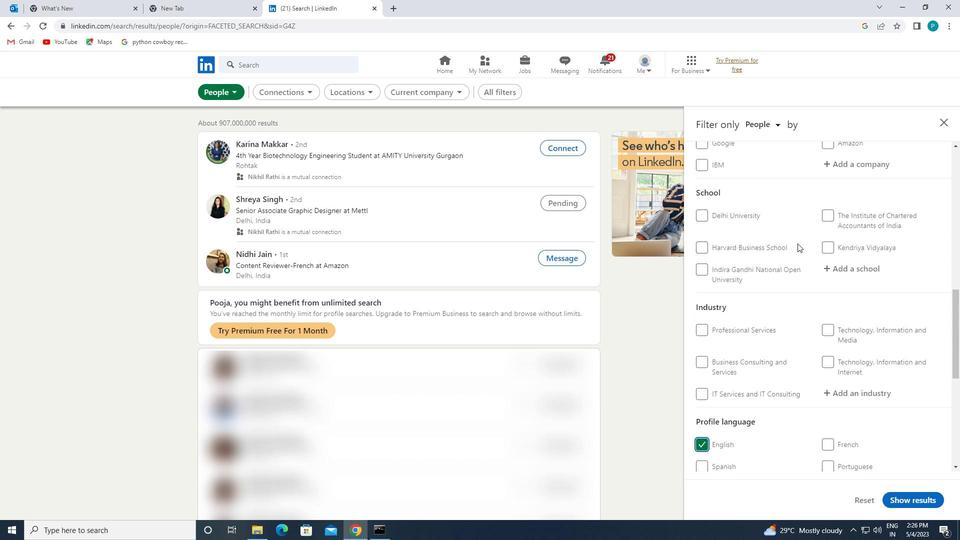 
Action: Mouse scrolled (816, 248) with delta (0, 0)
Screenshot: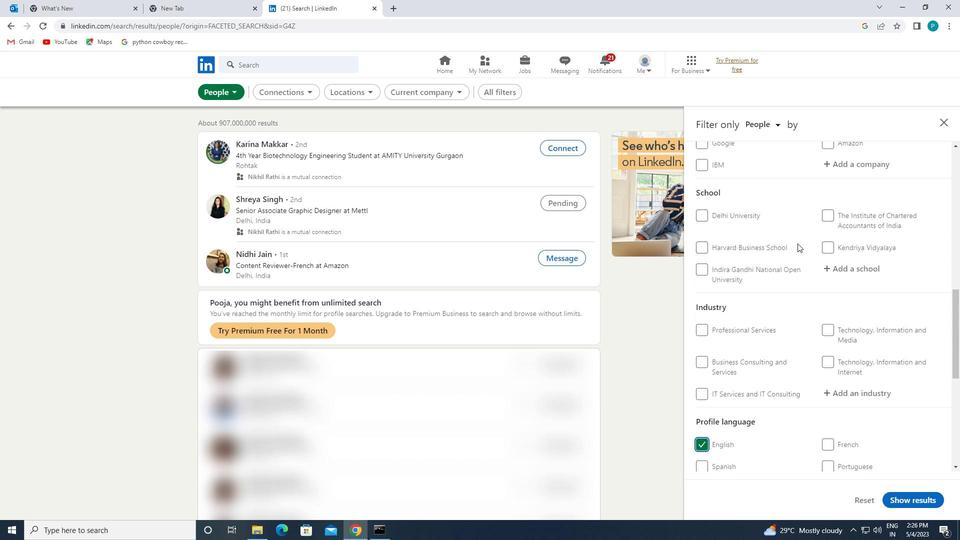 
Action: Mouse scrolled (816, 248) with delta (0, 0)
Screenshot: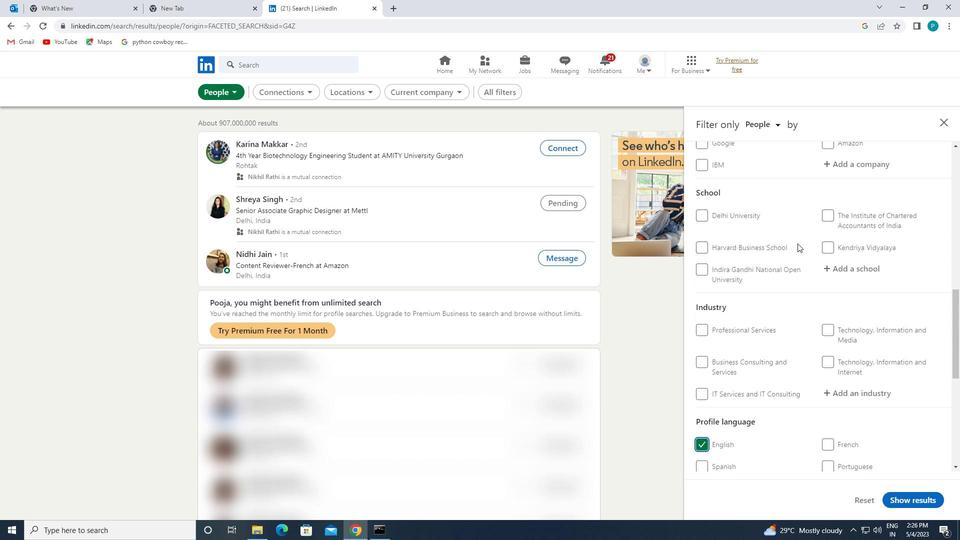 
Action: Mouse moved to (857, 268)
Screenshot: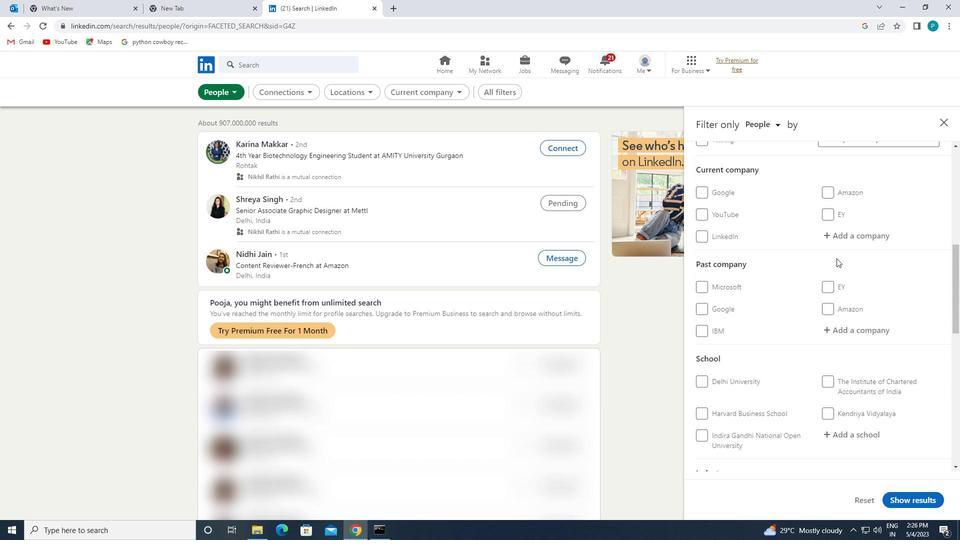 
Action: Mouse scrolled (857, 268) with delta (0, 0)
Screenshot: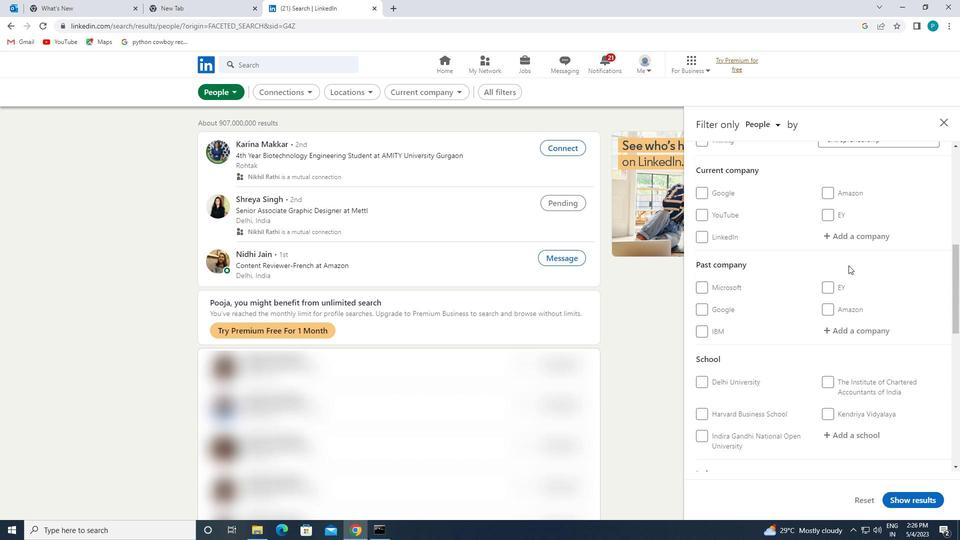 
Action: Mouse scrolled (857, 268) with delta (0, 0)
Screenshot: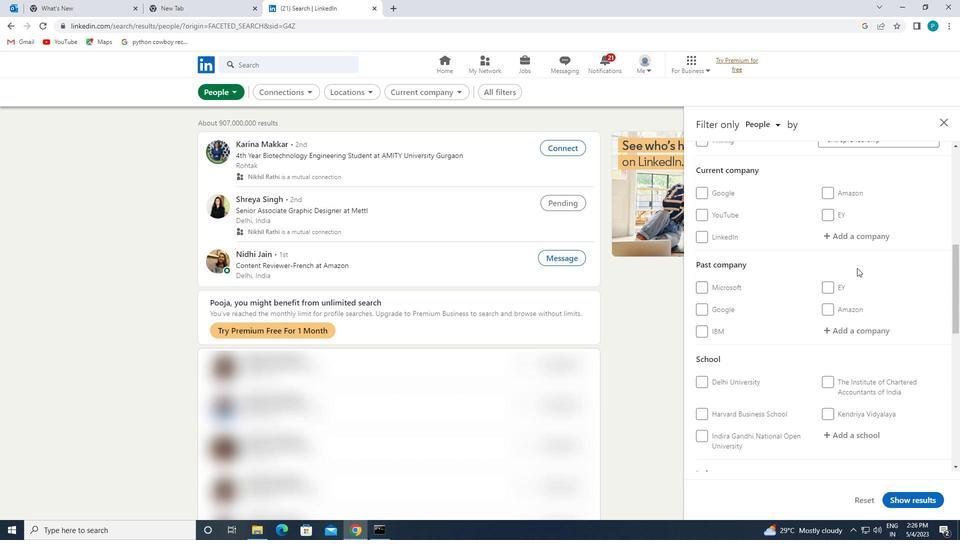 
Action: Mouse moved to (857, 337)
Screenshot: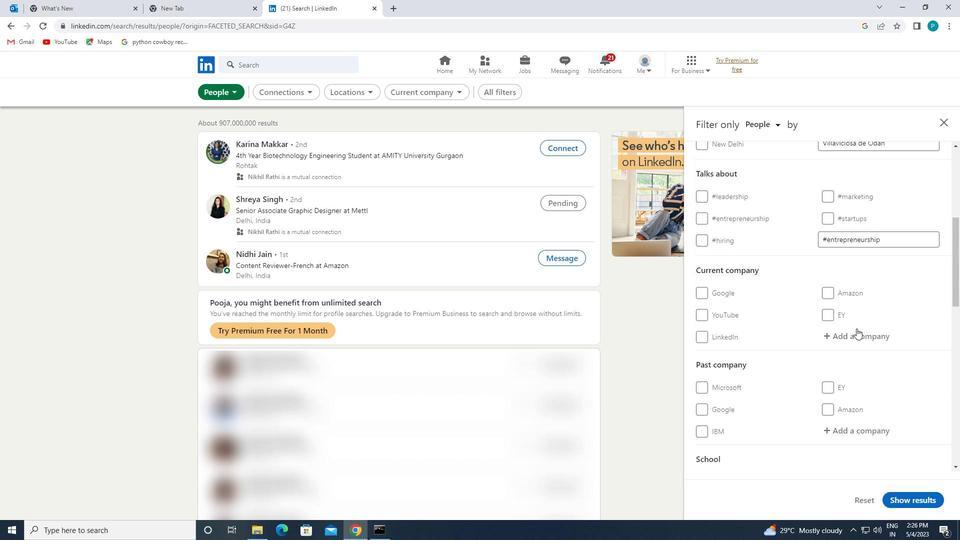 
Action: Mouse pressed left at (857, 337)
Screenshot: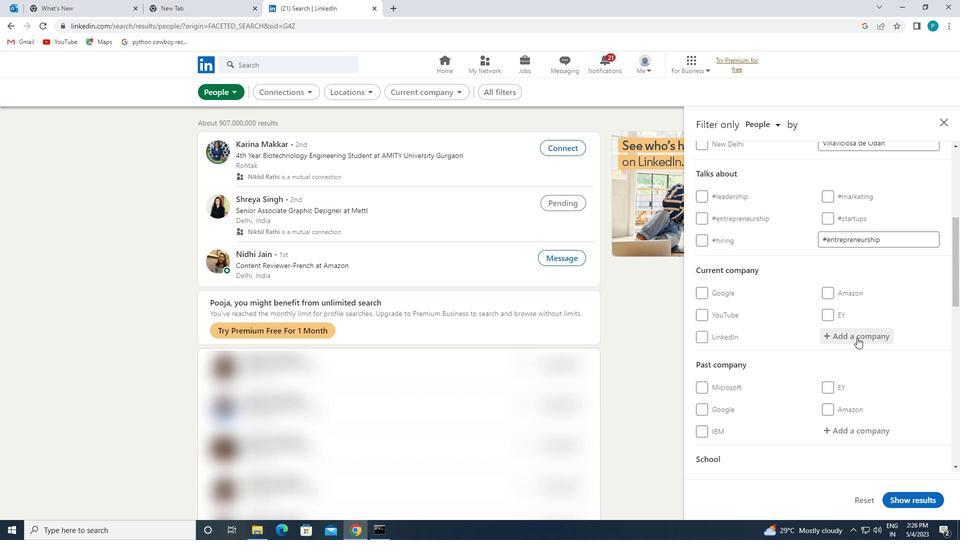 
Action: Mouse moved to (856, 337)
Screenshot: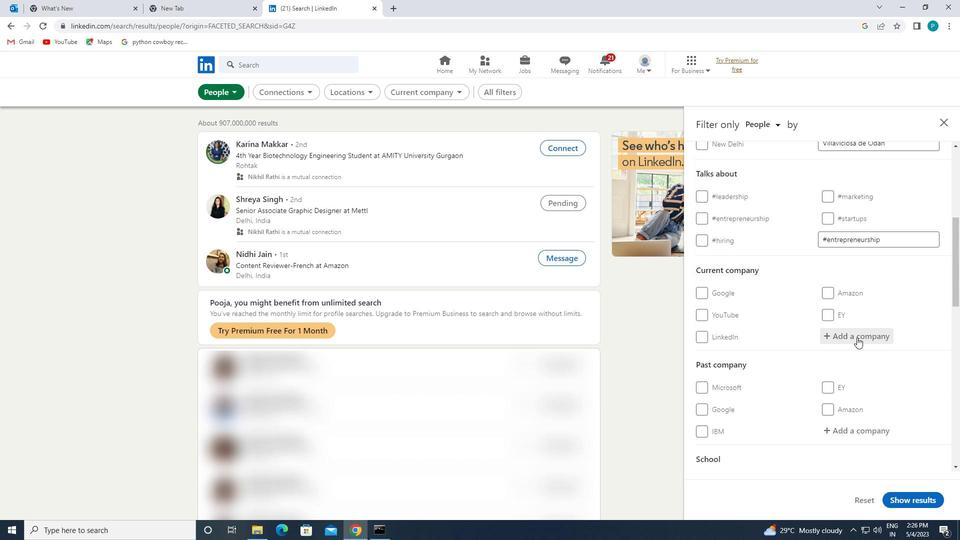 
Action: Key pressed <Key.caps_lock>M<Key.caps_lock>EESHO
Screenshot: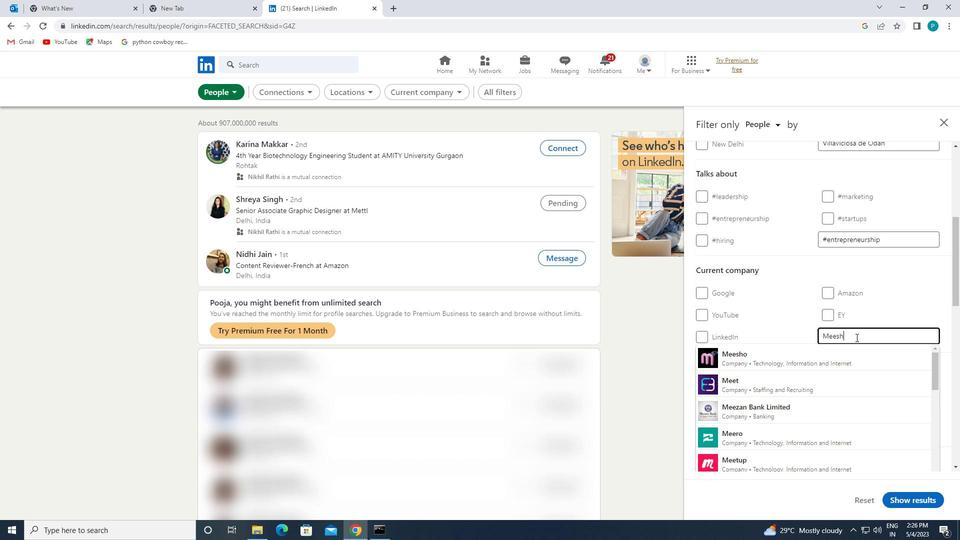 
Action: Mouse moved to (823, 354)
Screenshot: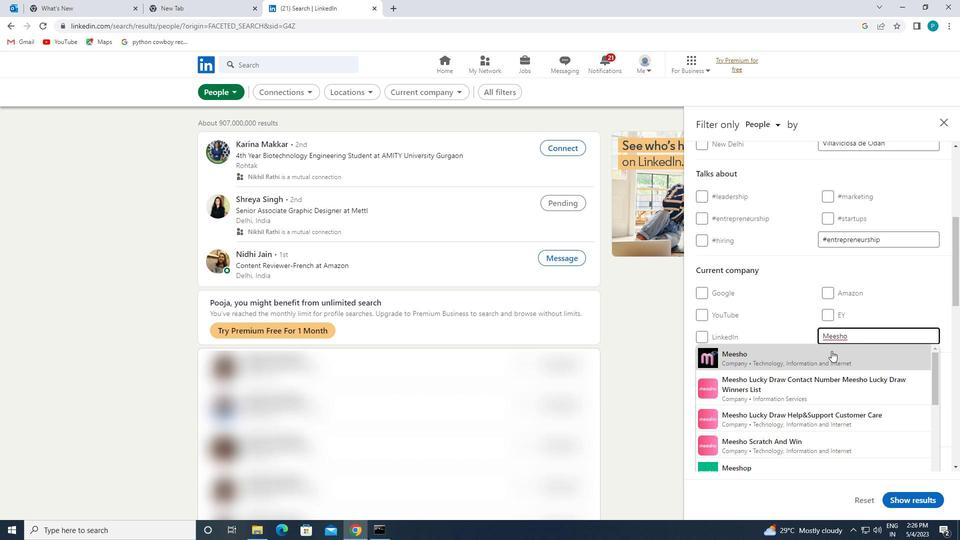 
Action: Mouse pressed left at (823, 354)
Screenshot: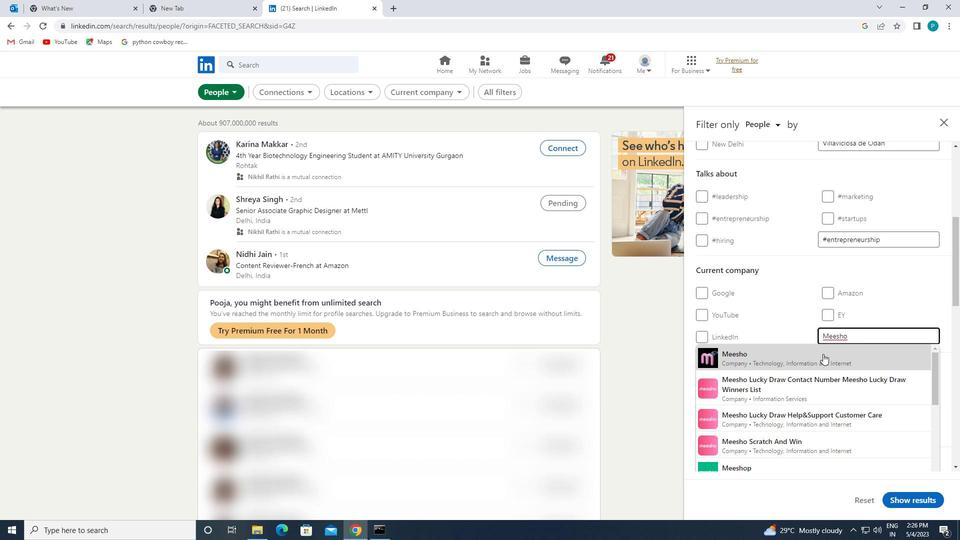 
Action: Mouse moved to (931, 360)
Screenshot: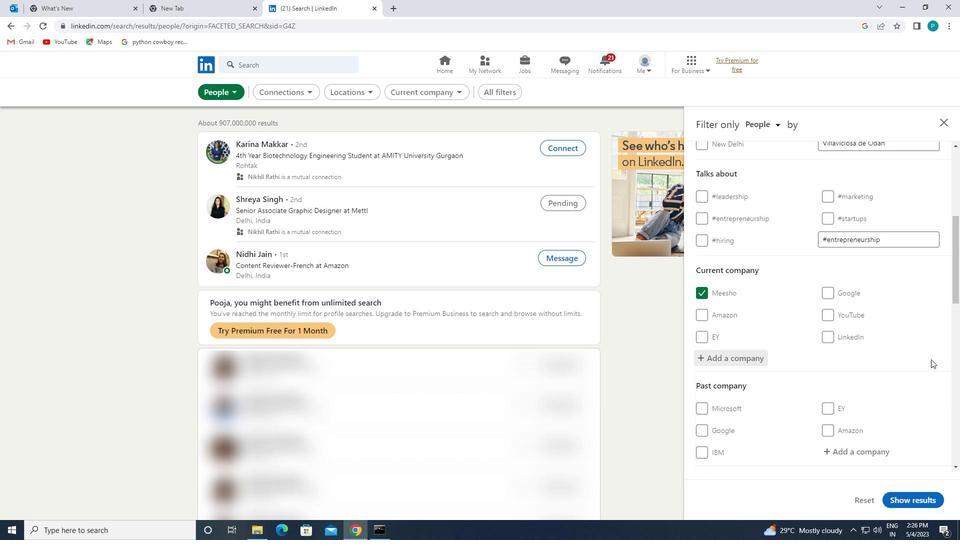 
Action: Mouse scrolled (931, 359) with delta (0, 0)
Screenshot: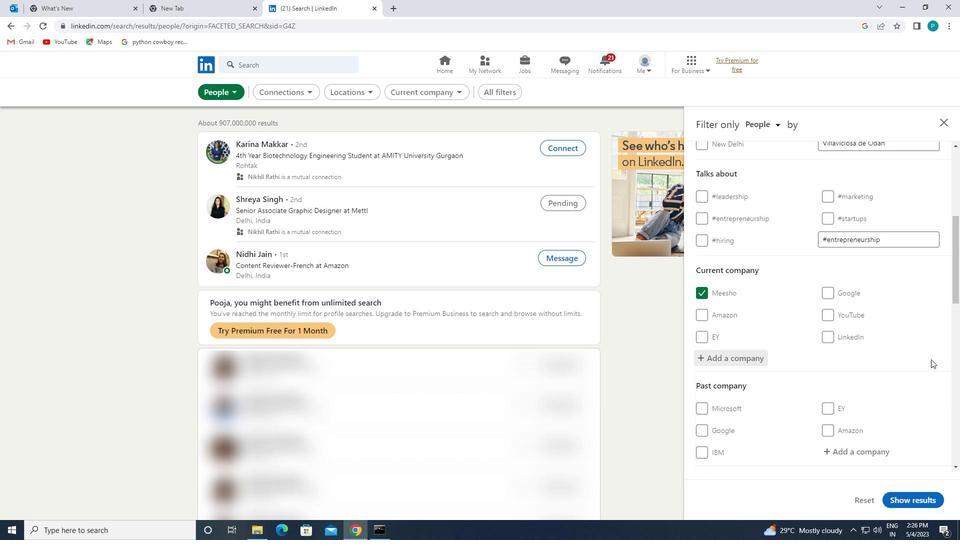 
Action: Mouse scrolled (931, 359) with delta (0, 0)
Screenshot: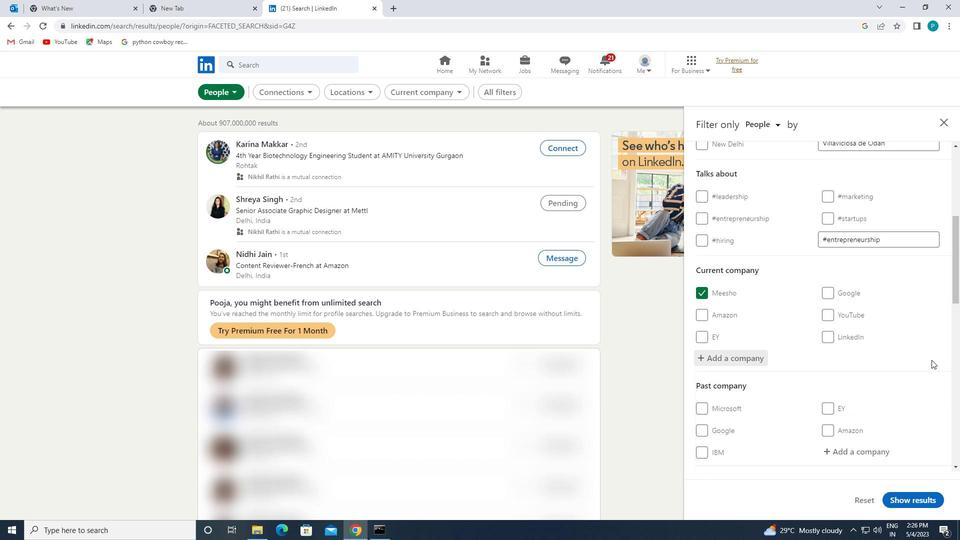 
Action: Mouse moved to (932, 360)
Screenshot: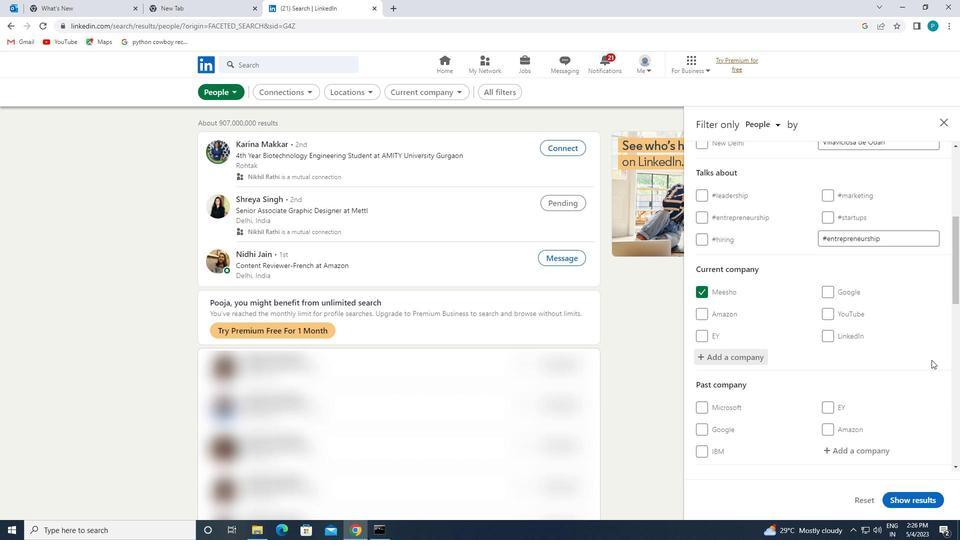 
Action: Mouse scrolled (932, 359) with delta (0, 0)
Screenshot: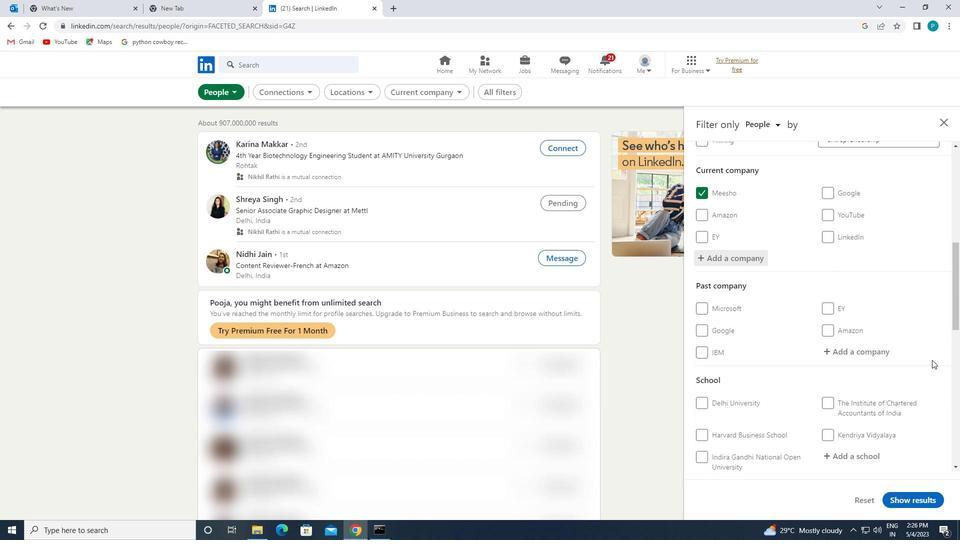 
Action: Mouse moved to (871, 409)
Screenshot: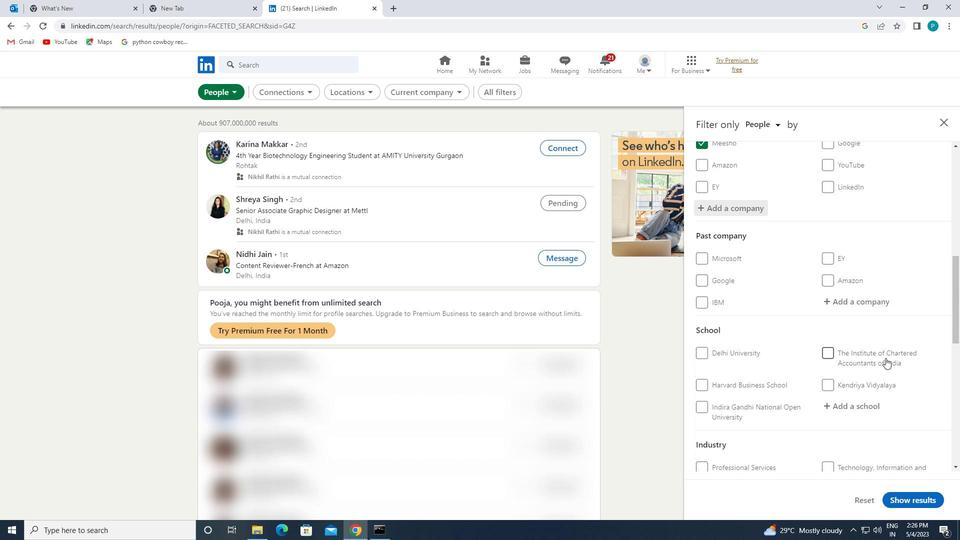
Action: Mouse pressed left at (871, 409)
Screenshot: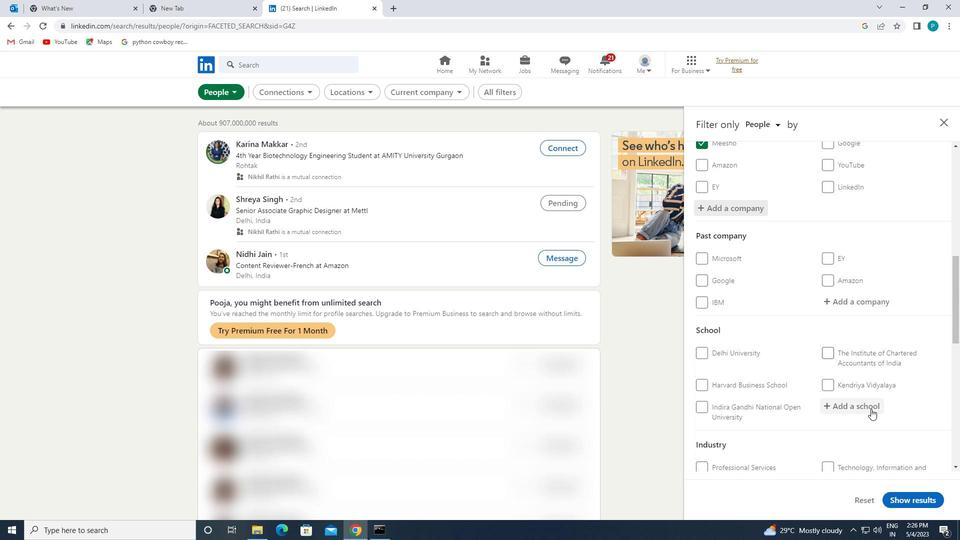 
Action: Mouse moved to (866, 406)
Screenshot: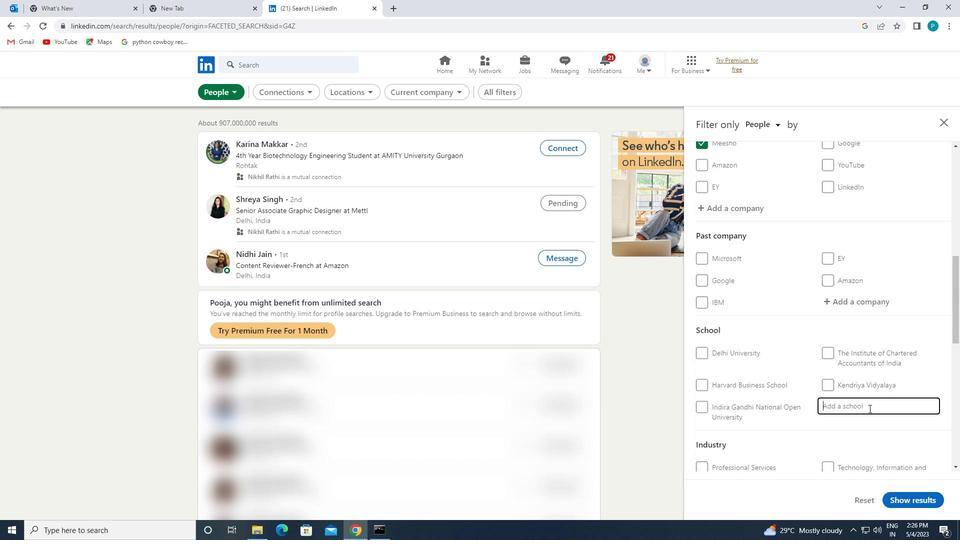 
Action: Key pressed <Key.caps_lock>G<Key.caps_lock><Key.space><Key.caps_lock>H<Key.space>
Screenshot: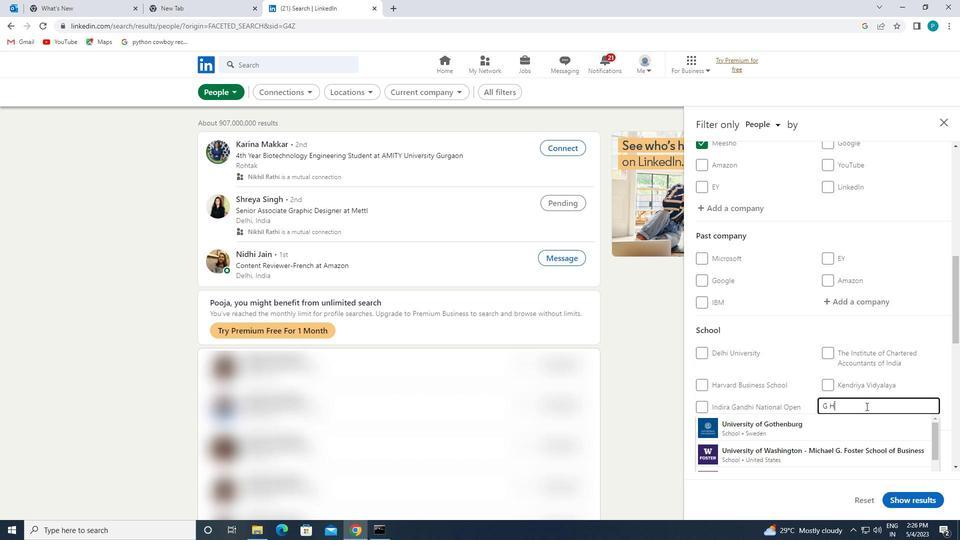 
Action: Mouse moved to (846, 423)
Screenshot: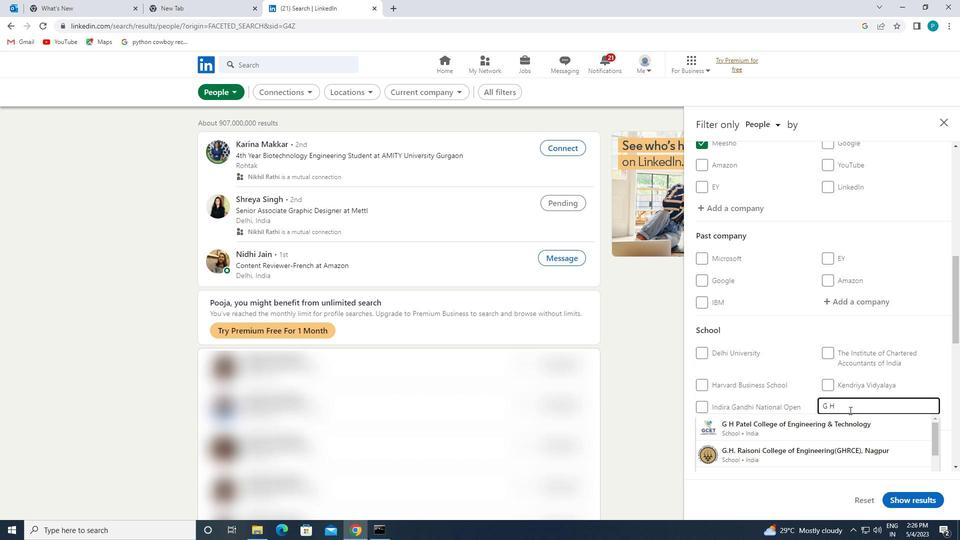 
Action: Mouse pressed left at (846, 423)
Screenshot: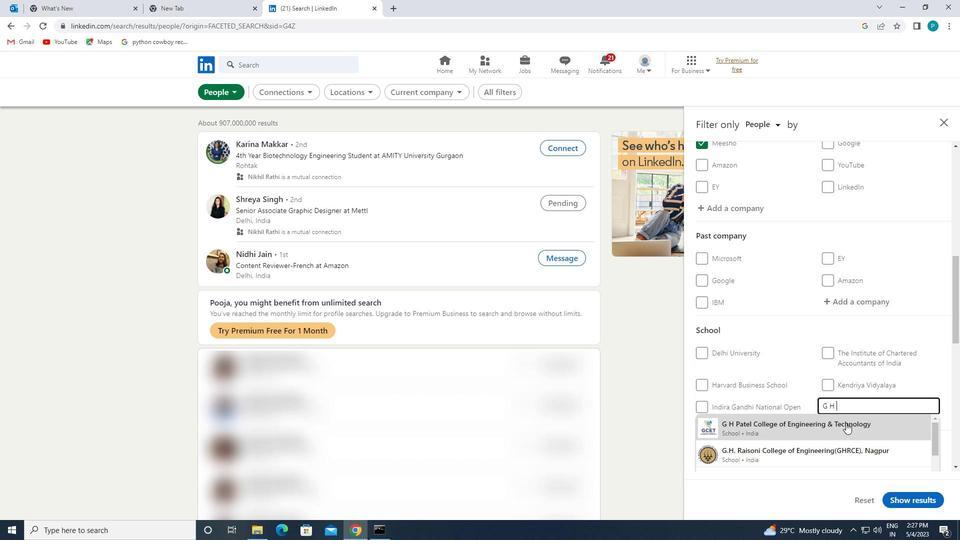 
Action: Mouse scrolled (846, 422) with delta (0, 0)
Screenshot: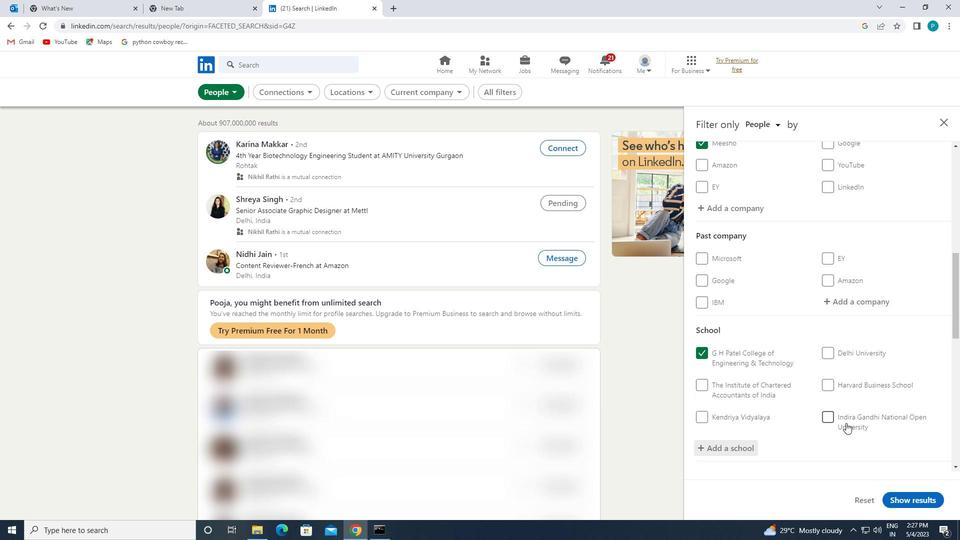 
Action: Mouse scrolled (846, 422) with delta (0, 0)
Screenshot: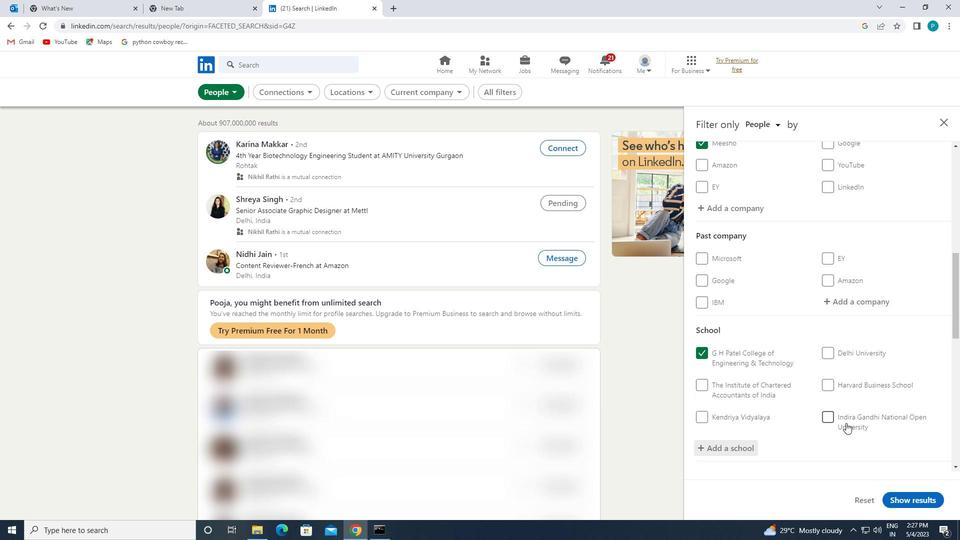 
Action: Mouse scrolled (846, 422) with delta (0, 0)
Screenshot: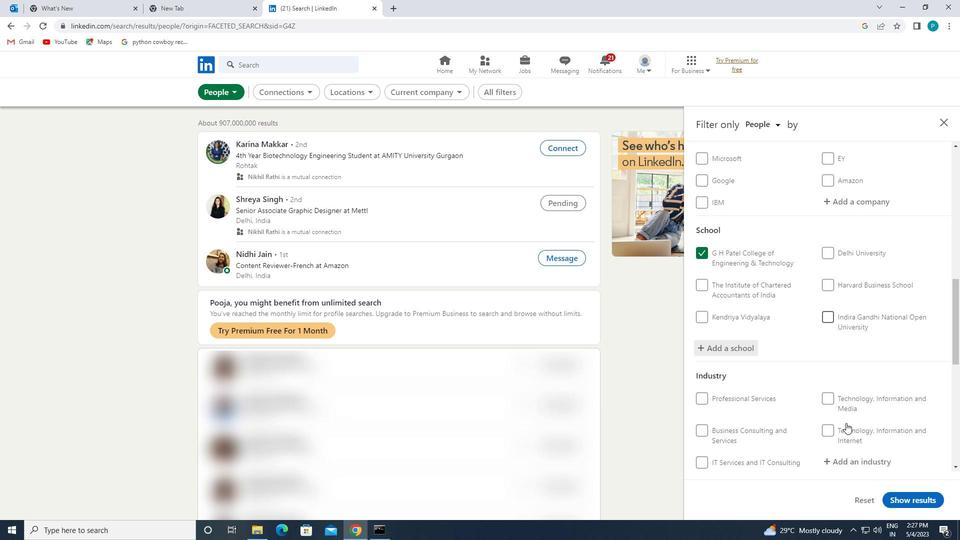 
Action: Mouse scrolled (846, 422) with delta (0, 0)
Screenshot: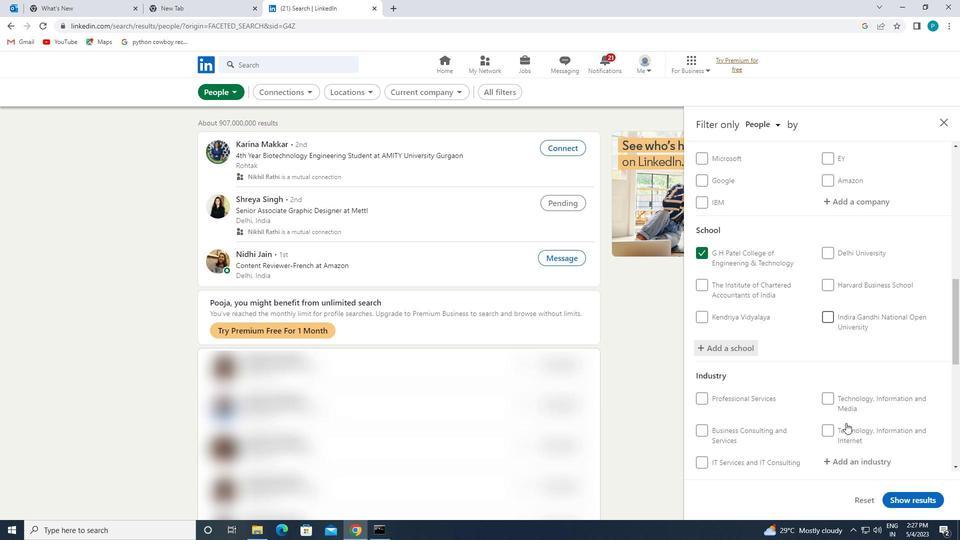 
Action: Mouse moved to (844, 367)
Screenshot: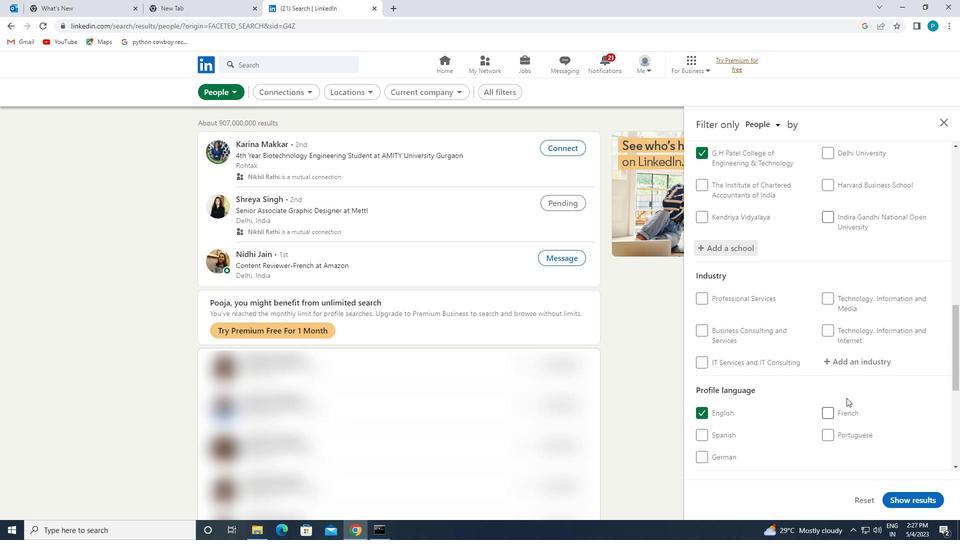 
Action: Mouse pressed left at (844, 367)
Screenshot: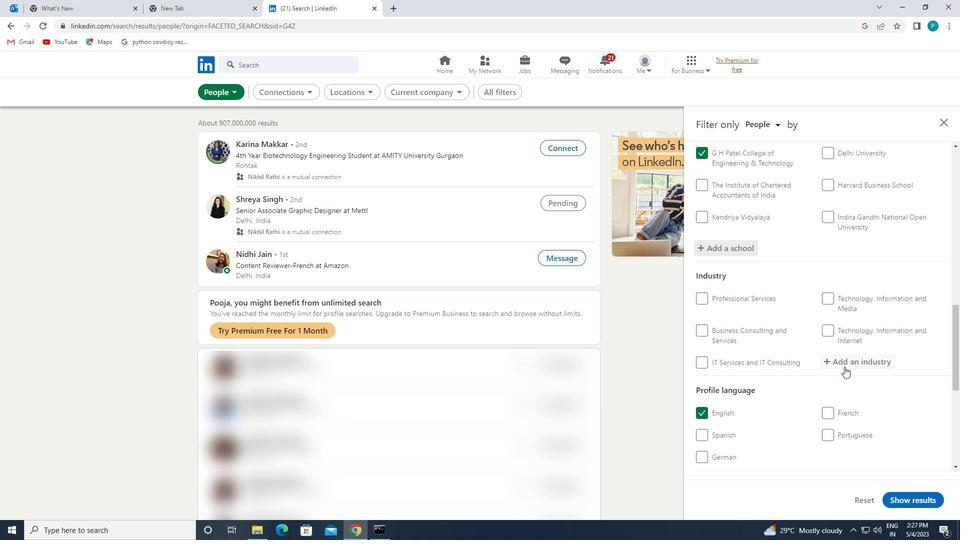 
Action: Key pressed C<Key.caps_lock>HEMICAL
Screenshot: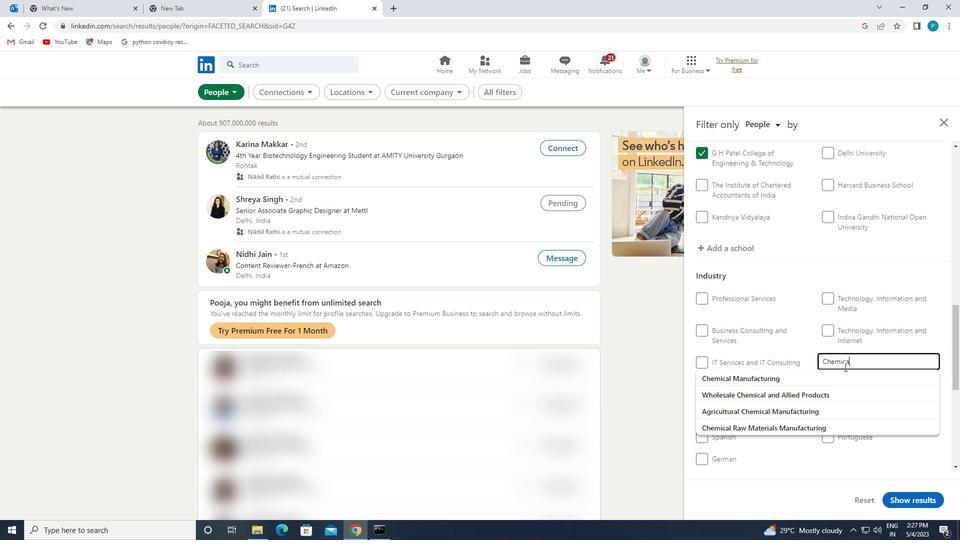 
Action: Mouse moved to (785, 382)
Screenshot: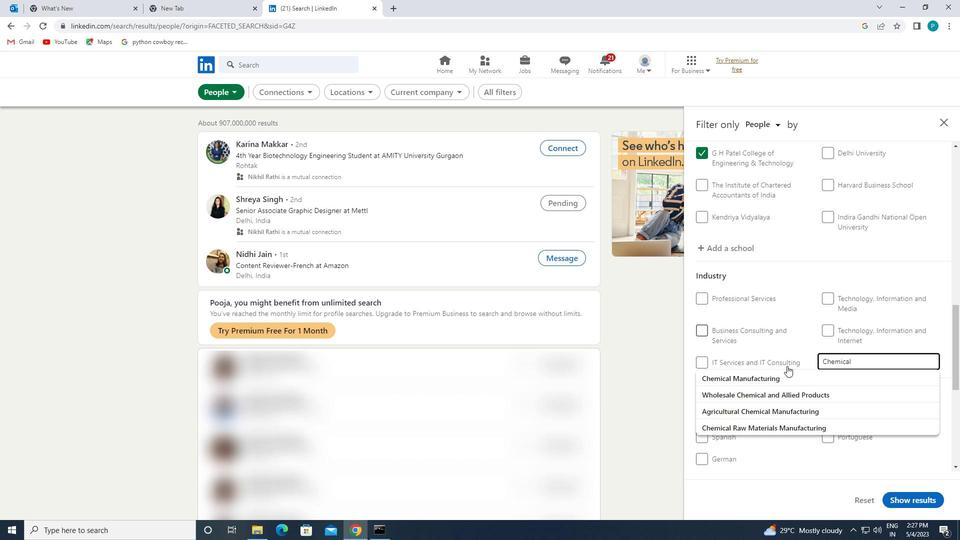 
Action: Mouse pressed left at (785, 382)
Screenshot: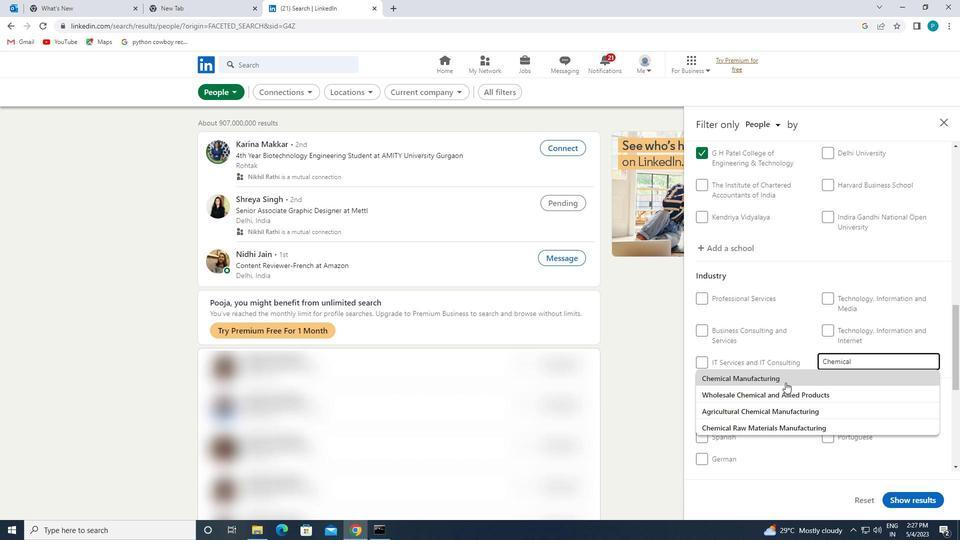 
Action: Mouse moved to (786, 389)
Screenshot: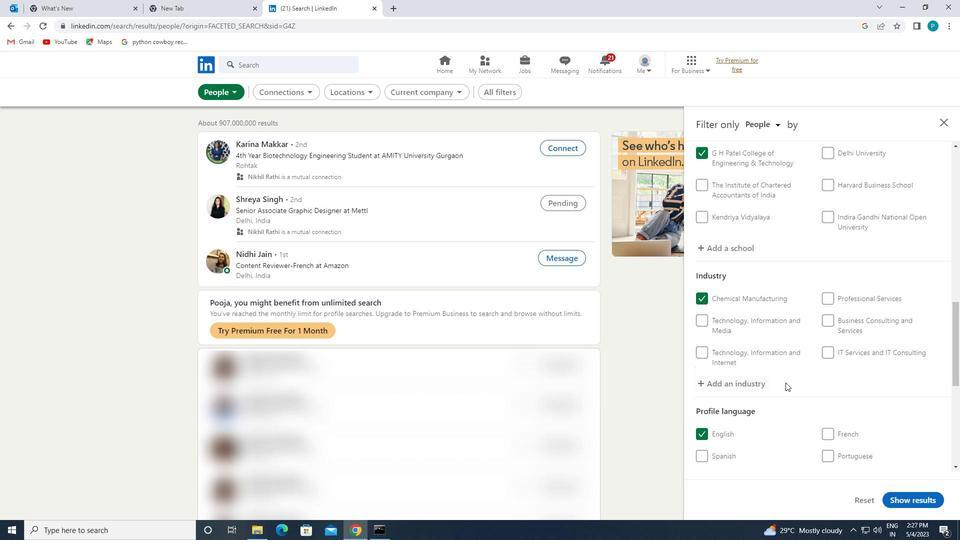 
Action: Mouse scrolled (786, 388) with delta (0, 0)
Screenshot: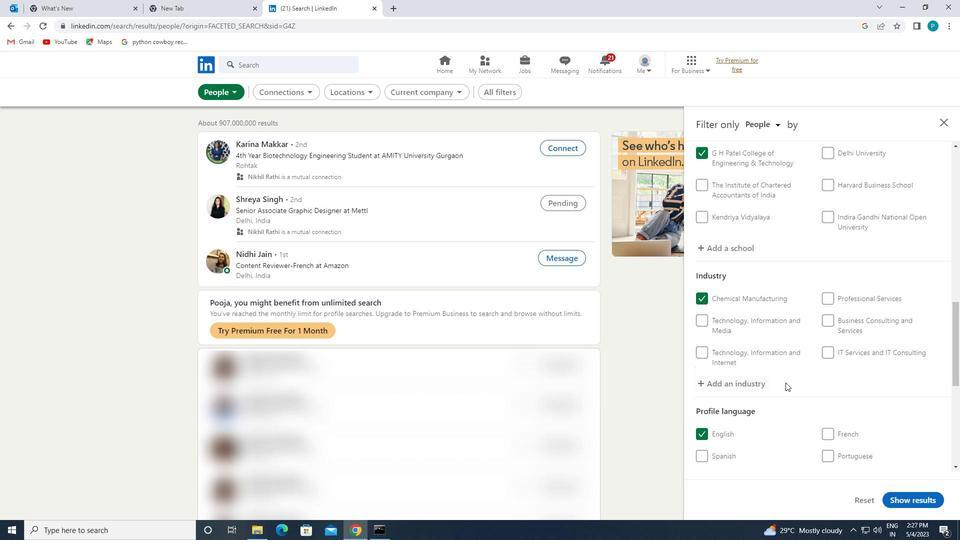 
Action: Mouse moved to (786, 389)
Screenshot: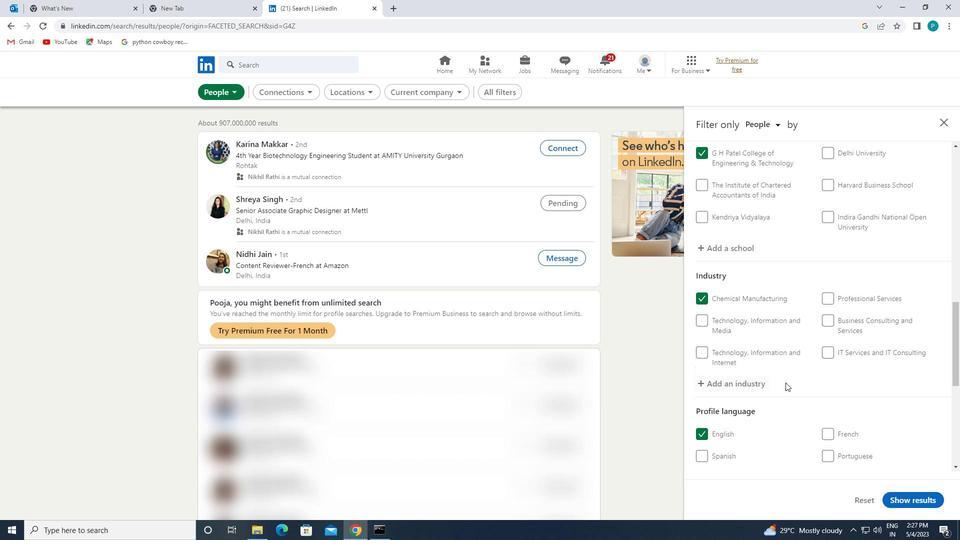 
Action: Mouse scrolled (786, 389) with delta (0, 0)
Screenshot: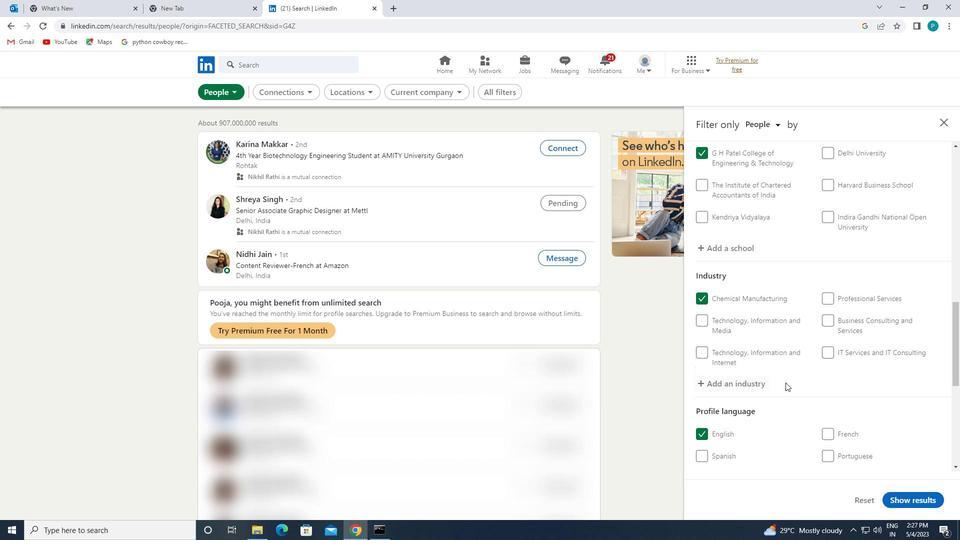 
Action: Mouse moved to (786, 390)
Screenshot: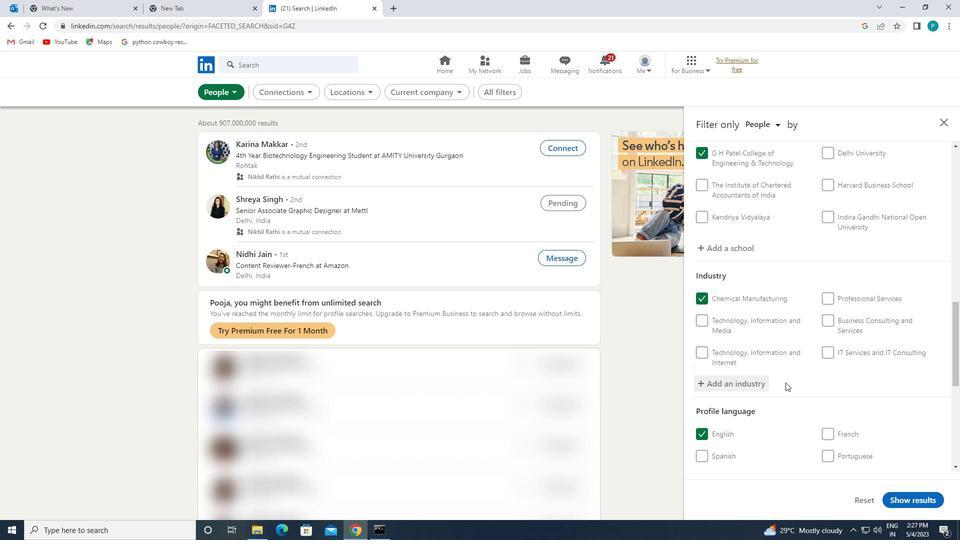 
Action: Mouse scrolled (786, 389) with delta (0, 0)
Screenshot: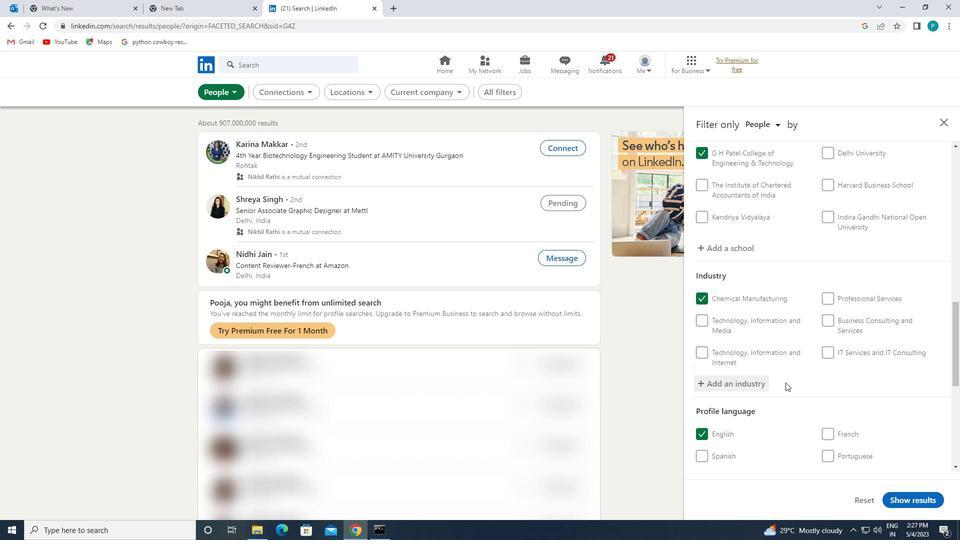 
Action: Mouse moved to (787, 391)
Screenshot: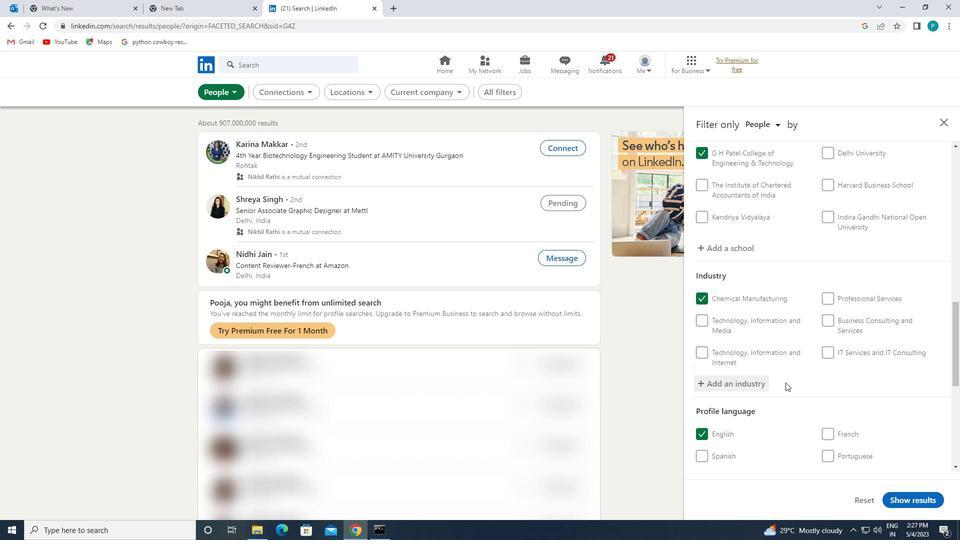 
Action: Mouse scrolled (787, 390) with delta (0, 0)
Screenshot: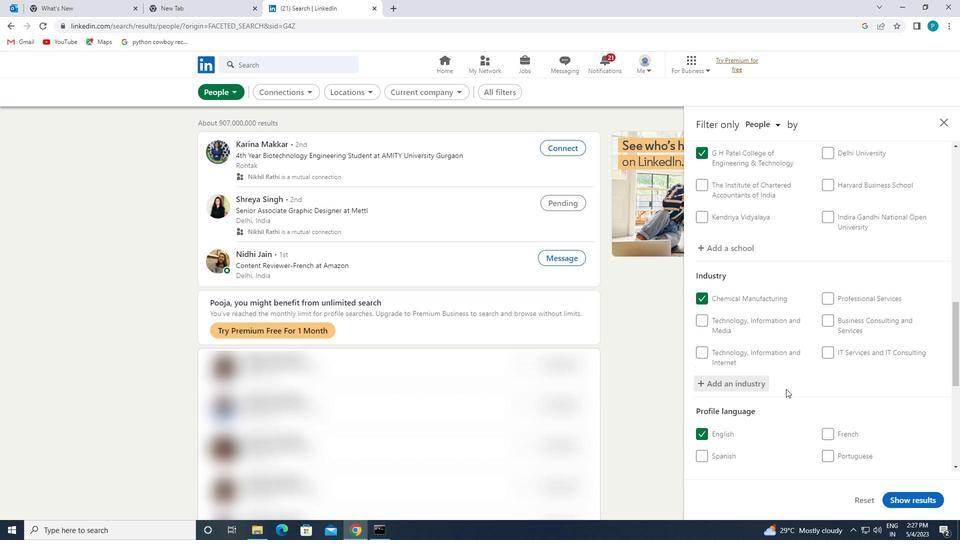 
Action: Mouse moved to (851, 427)
Screenshot: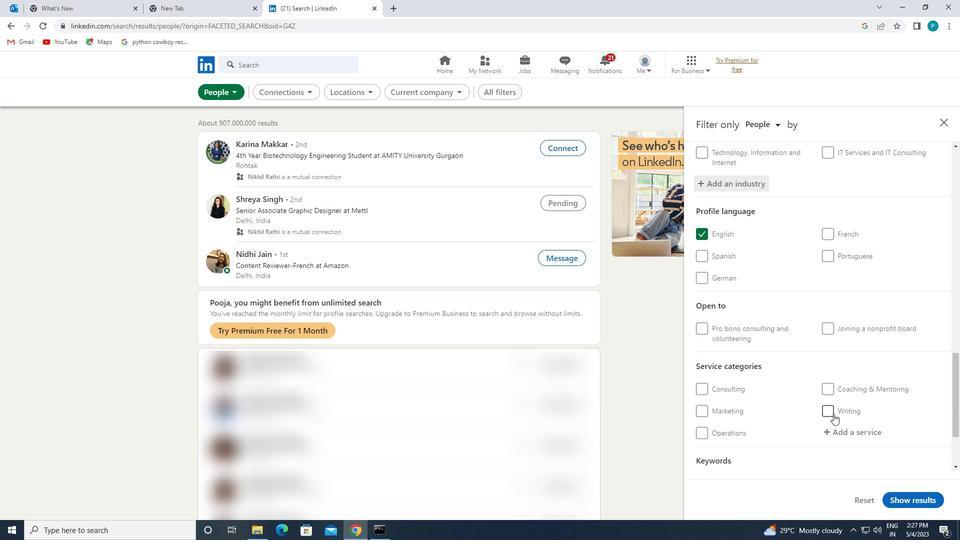 
Action: Mouse pressed left at (851, 427)
Screenshot: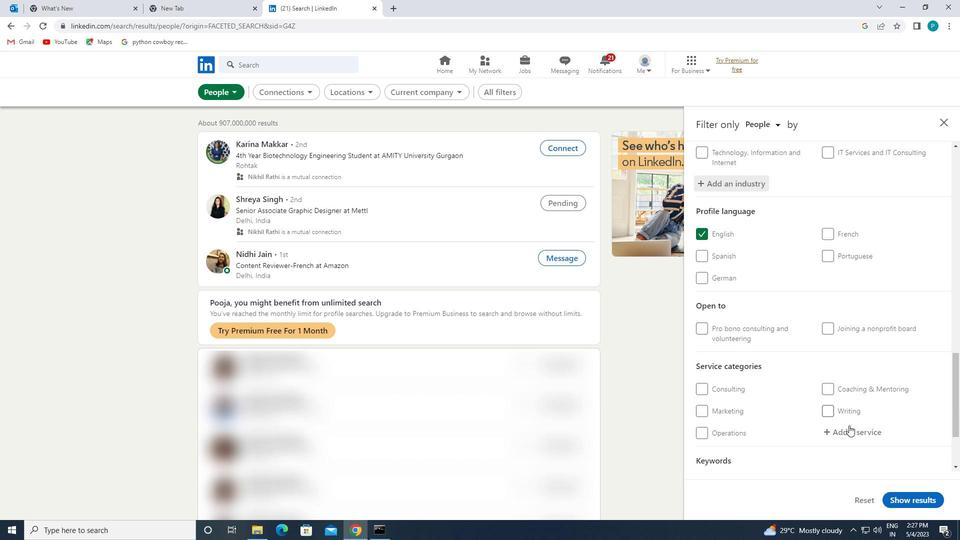 
Action: Mouse moved to (851, 426)
Screenshot: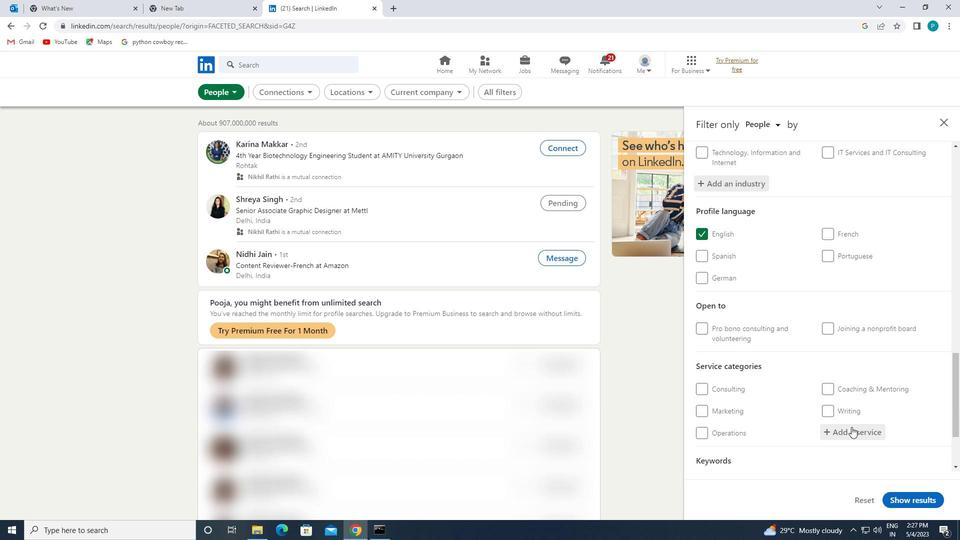 
Action: Key pressed <Key.caps_lock>M<Key.caps_lock>OBILE
Screenshot: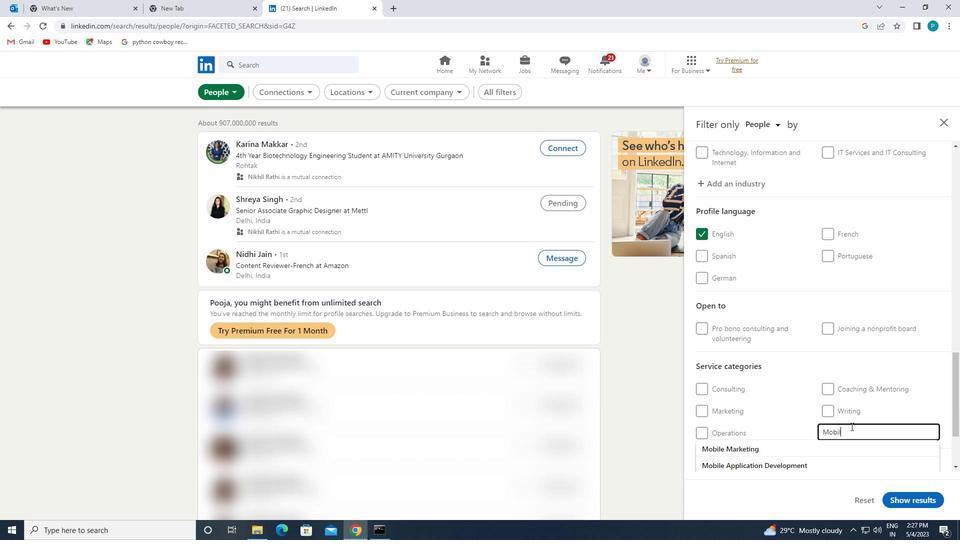 
Action: Mouse moved to (834, 421)
Screenshot: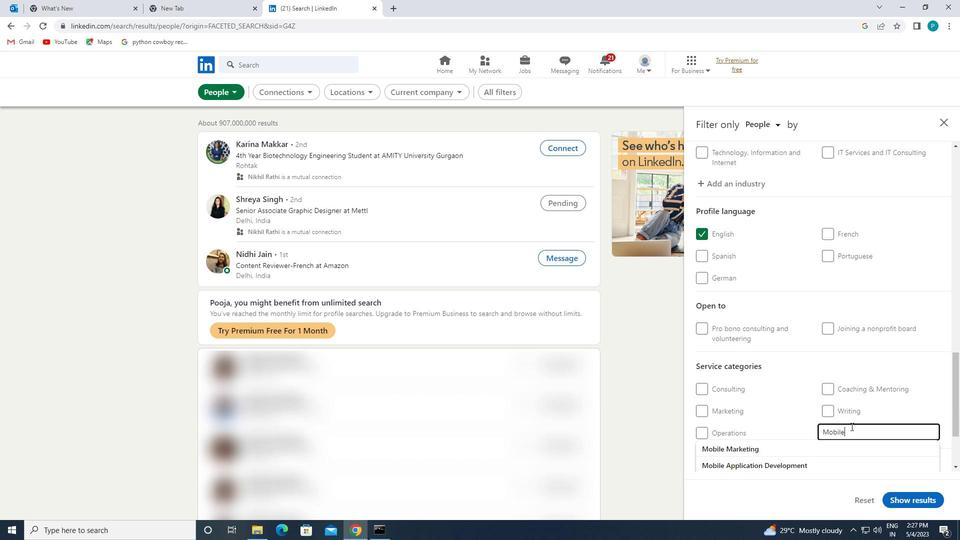 
Action: Mouse scrolled (834, 421) with delta (0, 0)
Screenshot: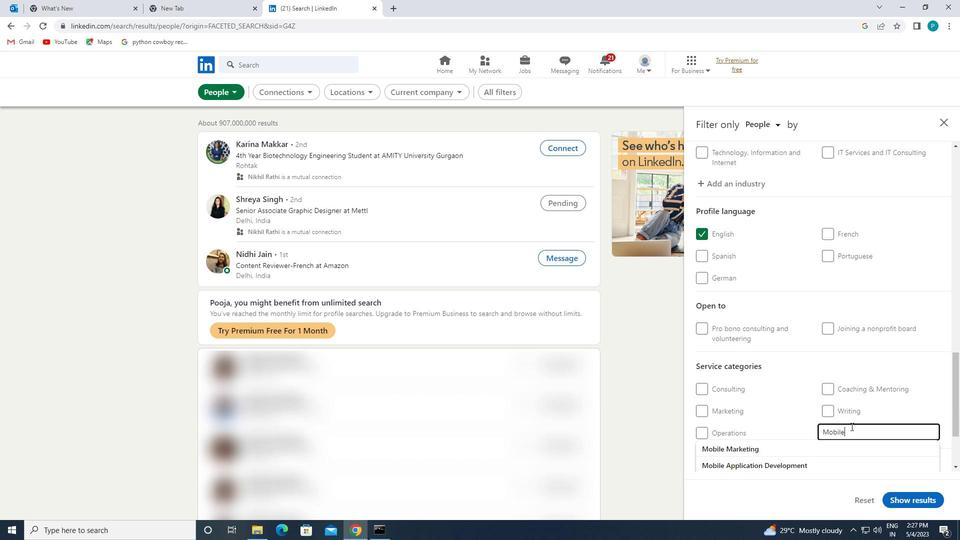 
Action: Mouse moved to (812, 408)
Screenshot: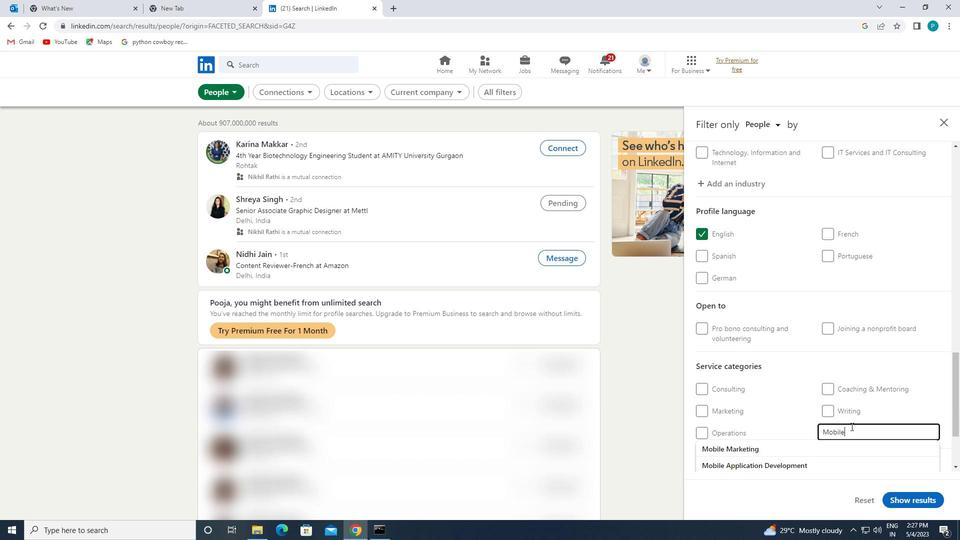 
Action: Mouse scrolled (812, 407) with delta (0, 0)
Screenshot: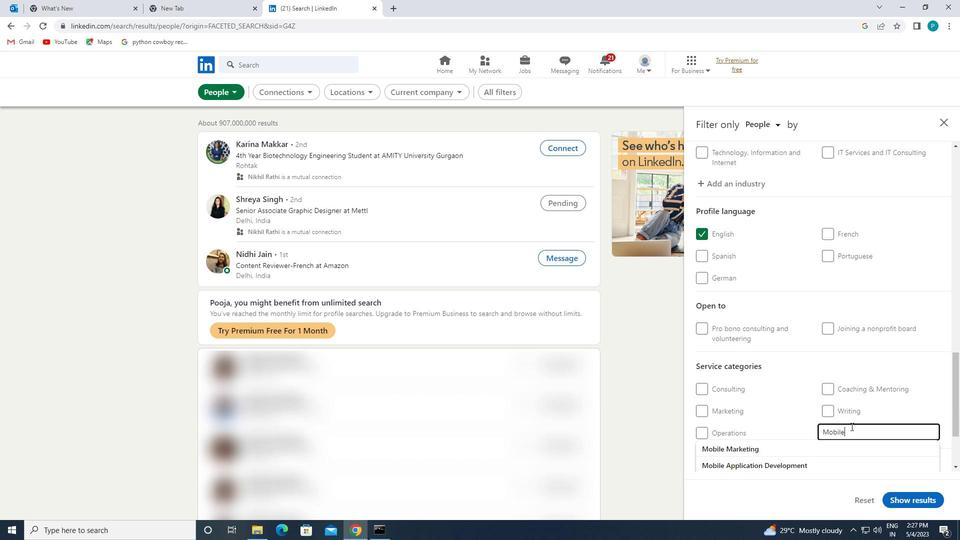 
Action: Mouse moved to (807, 403)
Screenshot: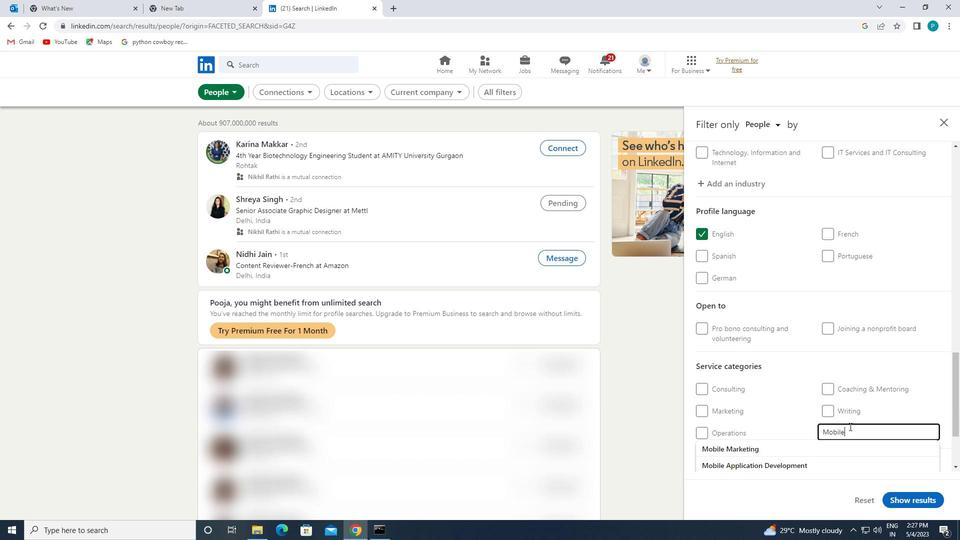 
Action: Mouse scrolled (807, 403) with delta (0, 0)
Screenshot: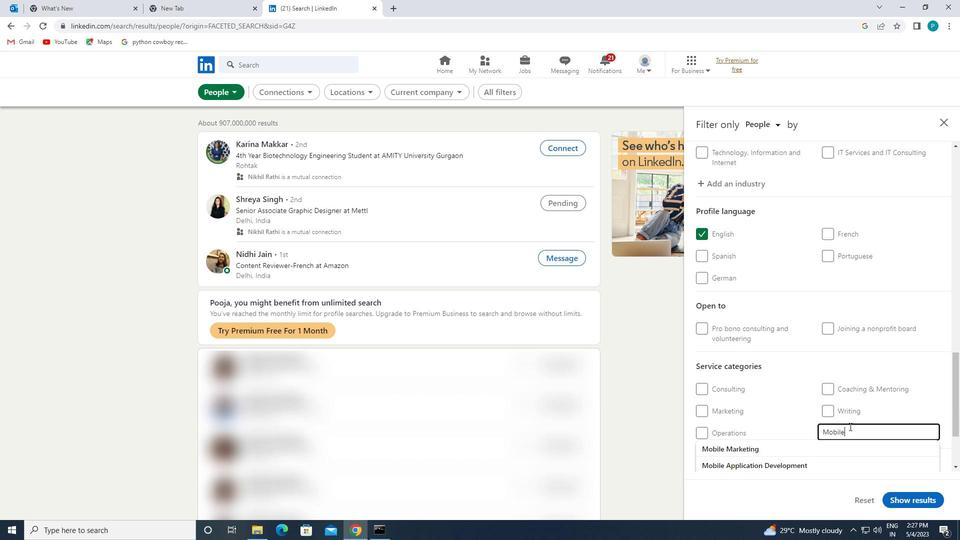 
Action: Mouse moved to (715, 347)
Screenshot: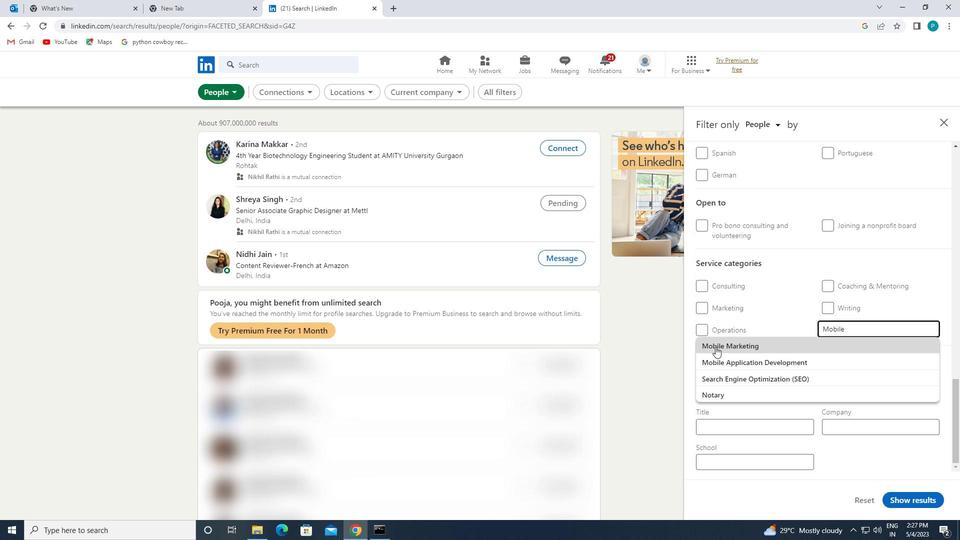 
Action: Mouse pressed left at (715, 347)
Screenshot: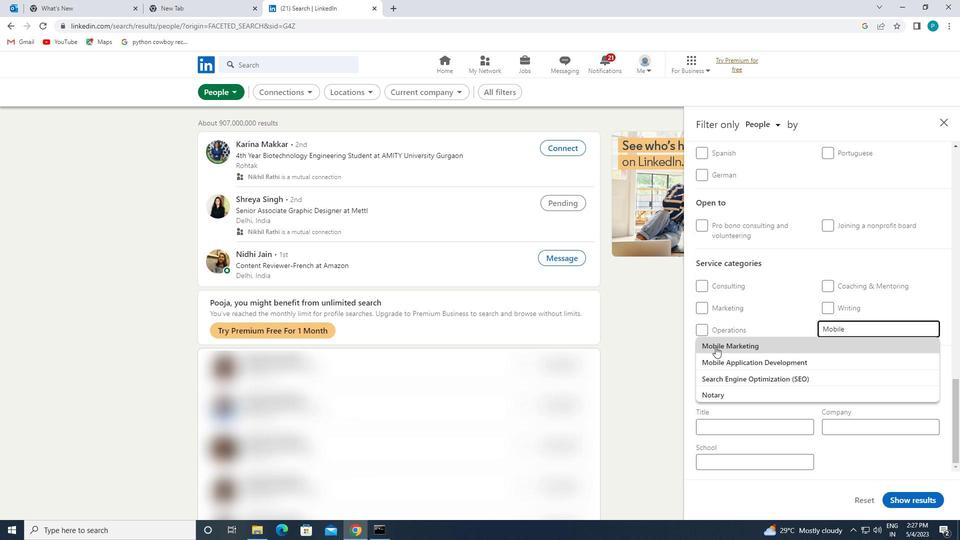
Action: Mouse moved to (725, 378)
Screenshot: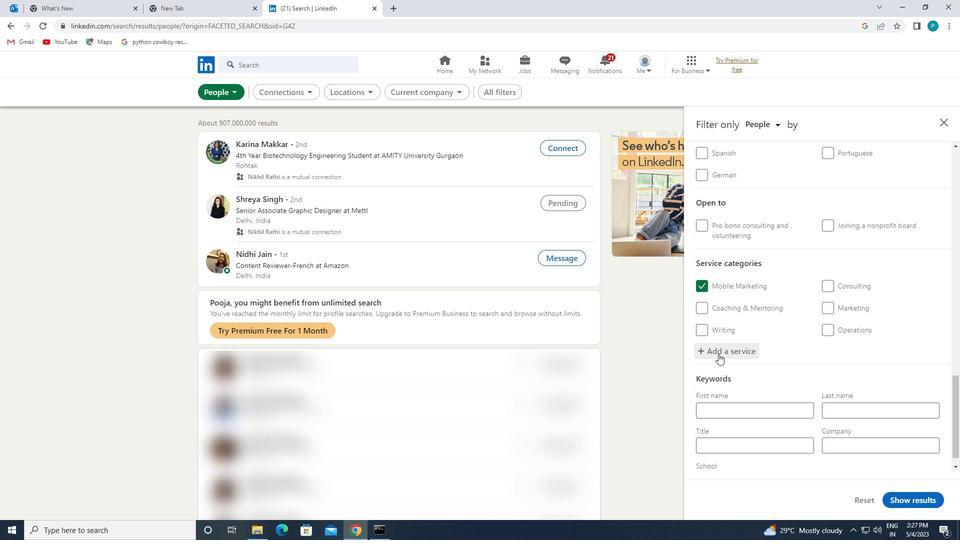 
Action: Mouse scrolled (725, 378) with delta (0, 0)
Screenshot: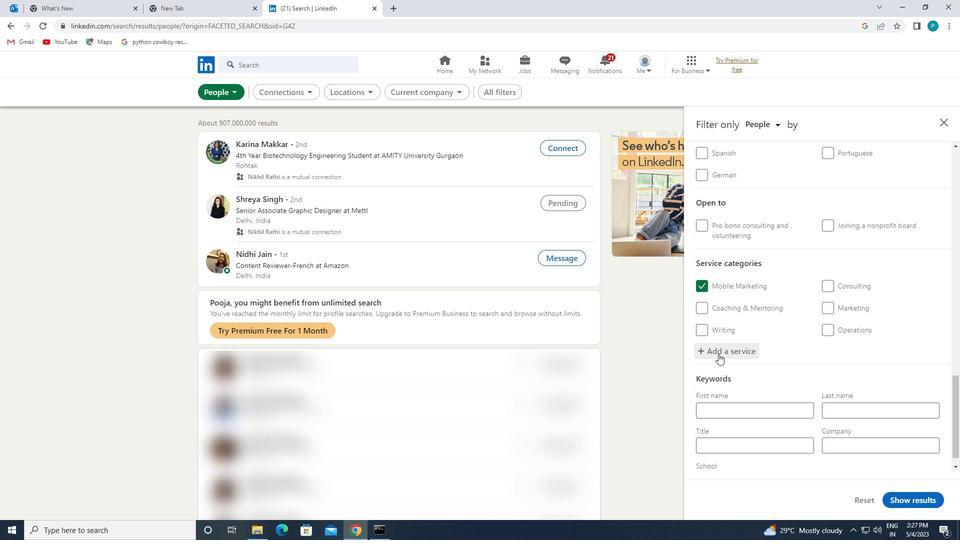 
Action: Mouse moved to (725, 384)
Screenshot: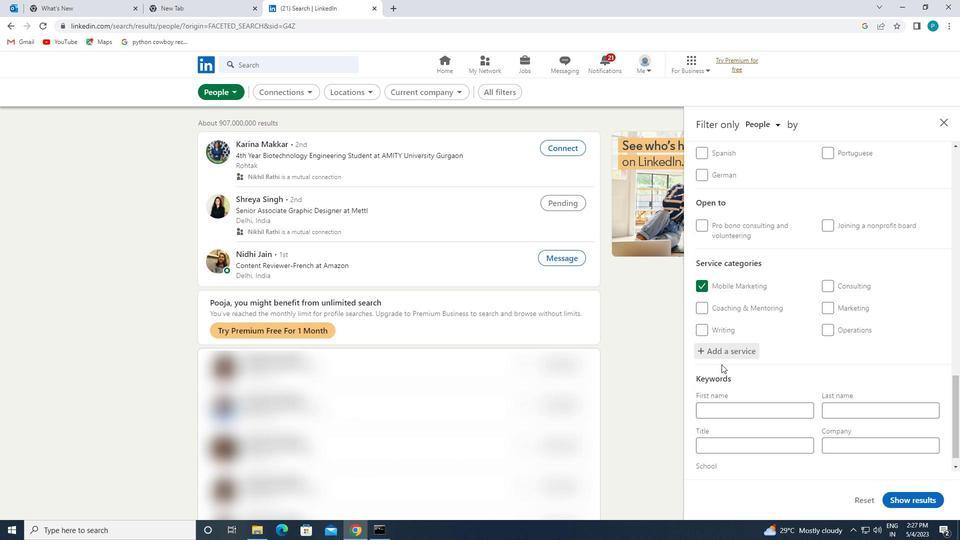 
Action: Mouse scrolled (725, 383) with delta (0, 0)
Screenshot: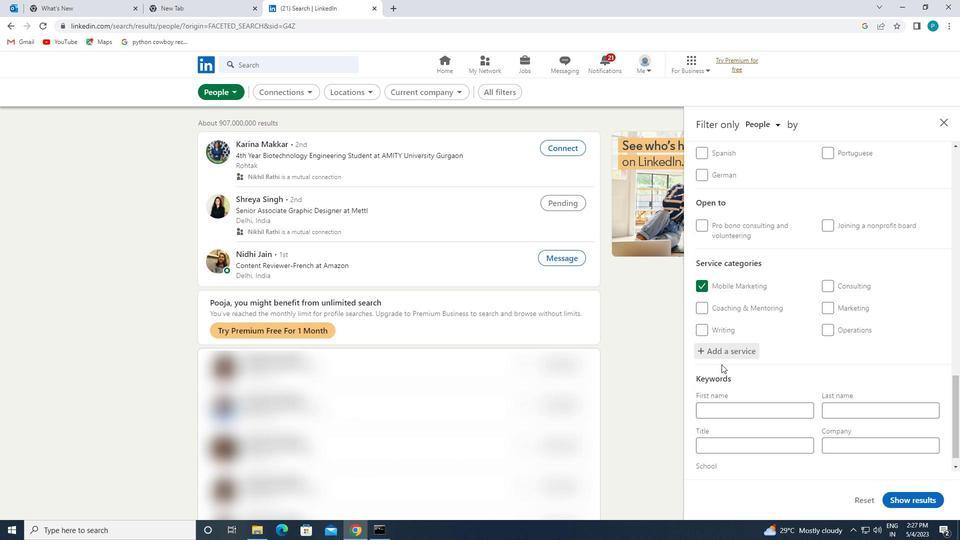 
Action: Mouse moved to (724, 434)
Screenshot: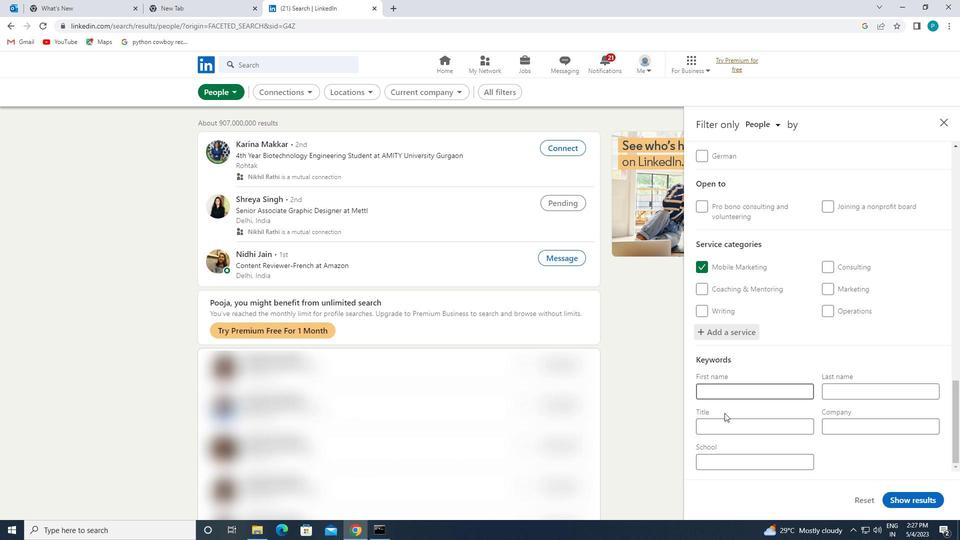 
Action: Mouse pressed left at (724, 434)
Screenshot: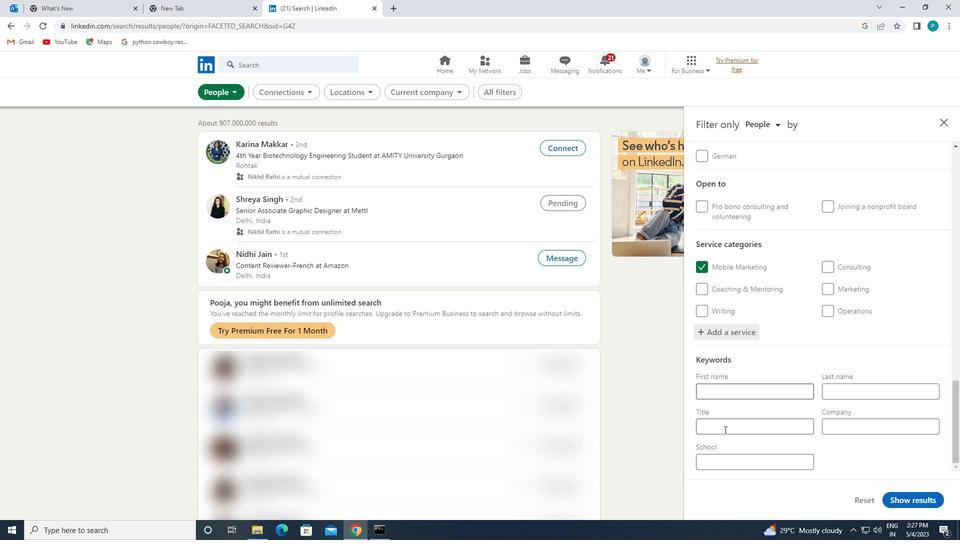 
Action: Key pressed <Key.caps_lock>O<Key.caps_lock>VER<Key.space><Key.caps_lock>THE<Key.space><Key.backspace><Key.backspace><Key.backspace><Key.caps_lock>HE<Key.space><Key.caps_lock>P<Key.caps_lock>HONE<Key.space><Key.caps_lock>I<Key.caps_lock>NTERPRETER
Screenshot: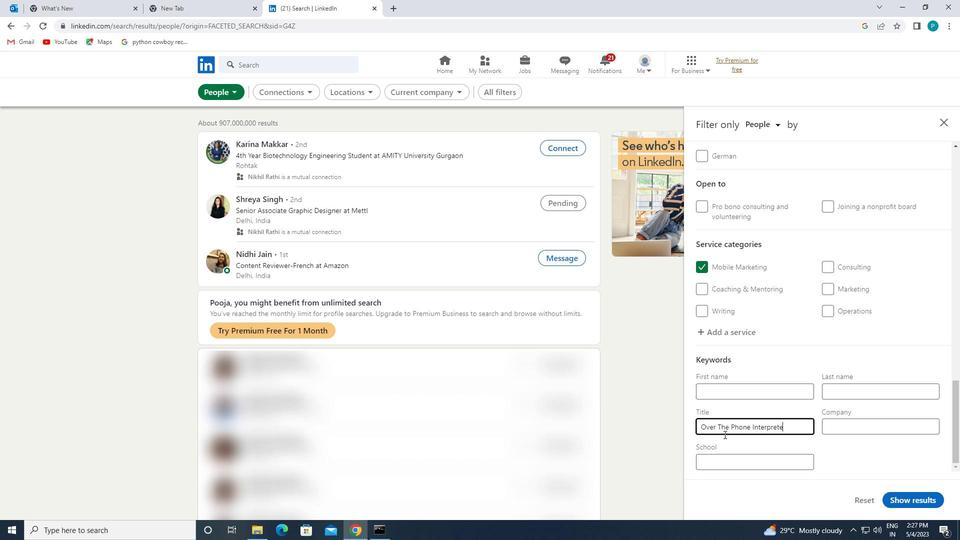 
Action: Mouse moved to (904, 495)
Screenshot: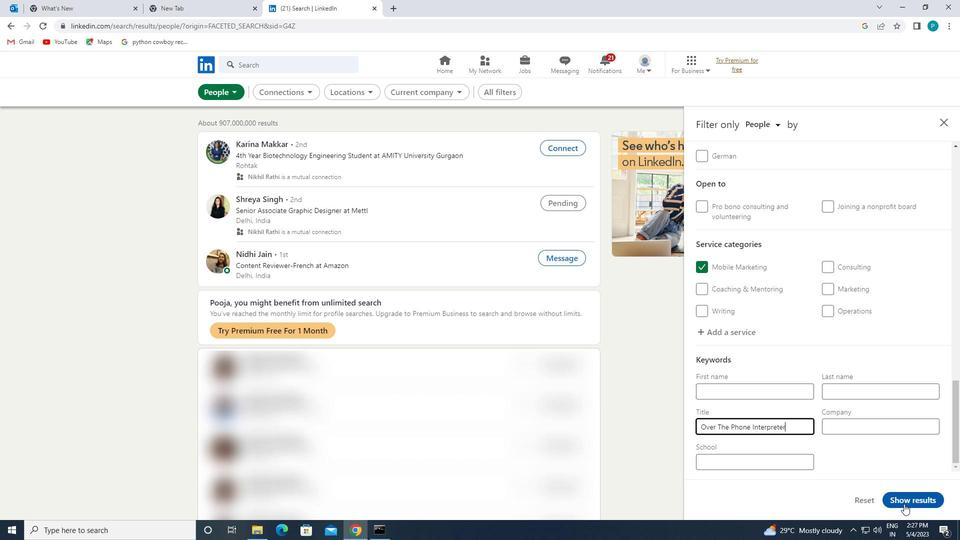 
Action: Mouse pressed left at (904, 495)
Screenshot: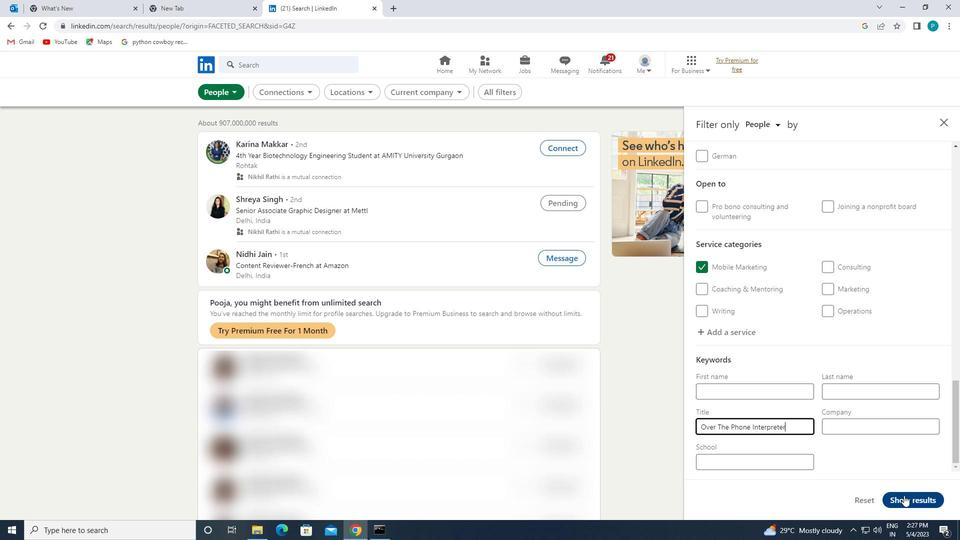 
